 Task: Look for space in Ino, Japan from 5th June, 2023 to 16th June, 2023 for 2 adults in price range Rs.14000 to Rs.18000. Place can be entire place with 1  bedroom having 1 bed and 1 bathroom. Property type can be house, flat, guest house, hotel. Booking option can be shelf check-in. Required host language is English.
Action: Mouse moved to (430, 102)
Screenshot: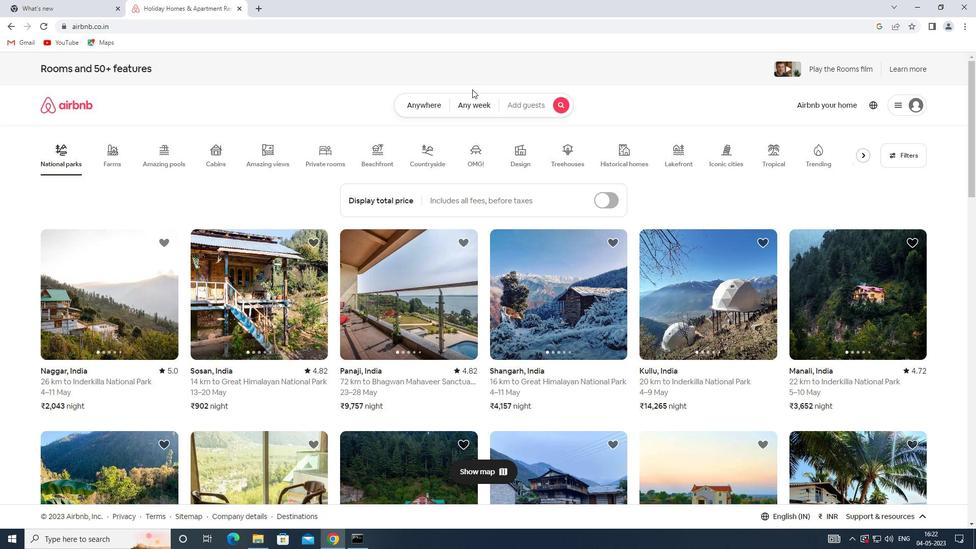 
Action: Mouse pressed left at (430, 102)
Screenshot: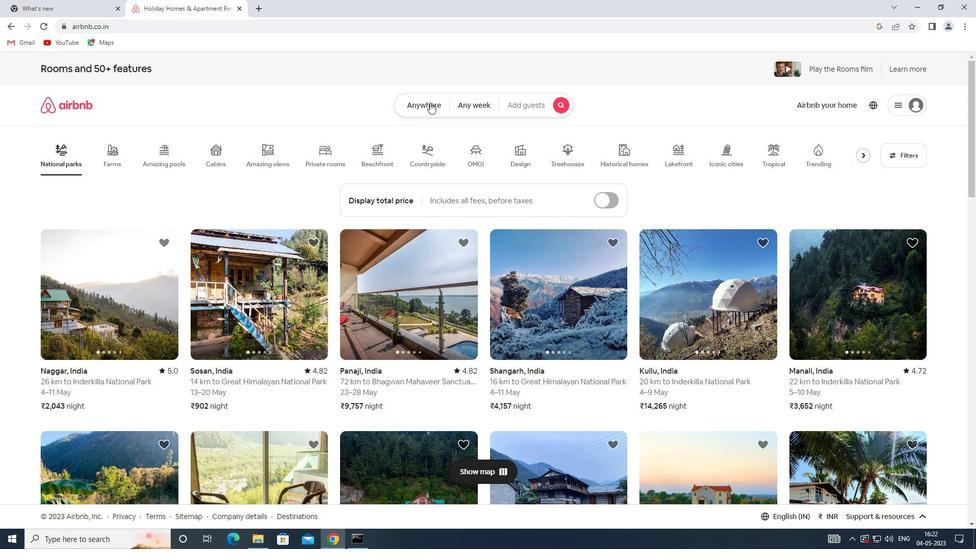 
Action: Mouse moved to (354, 143)
Screenshot: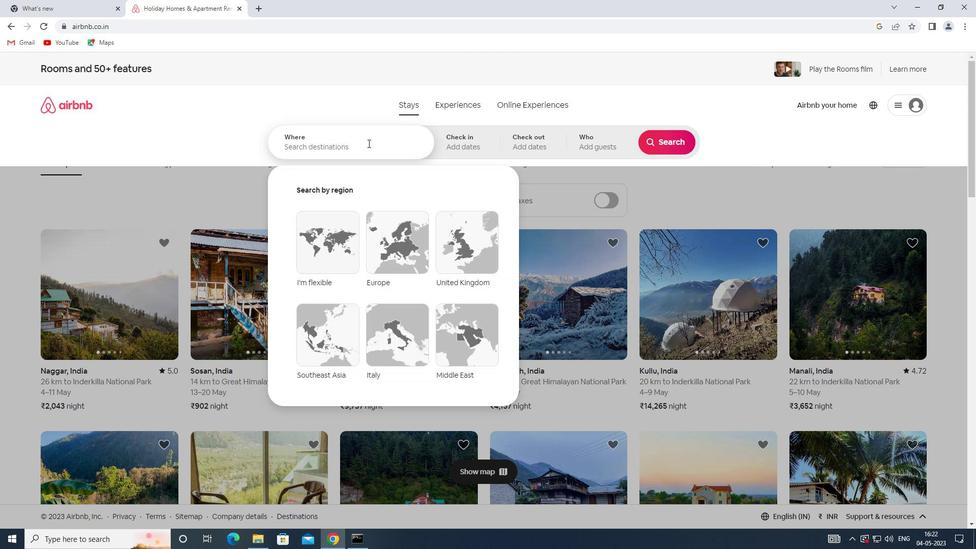 
Action: Mouse pressed left at (354, 143)
Screenshot: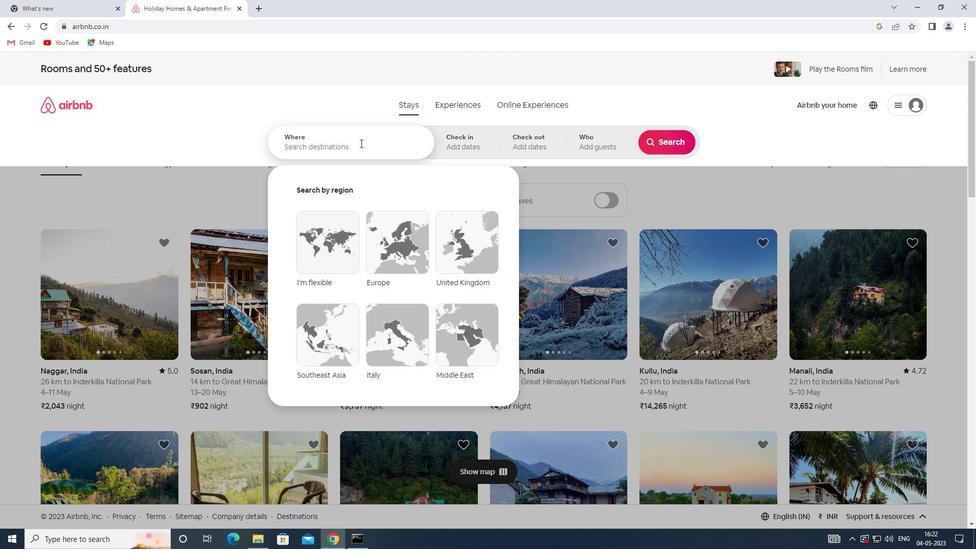 
Action: Key pressed <Key.shift>INO,<Key.shift>JAPAN
Screenshot: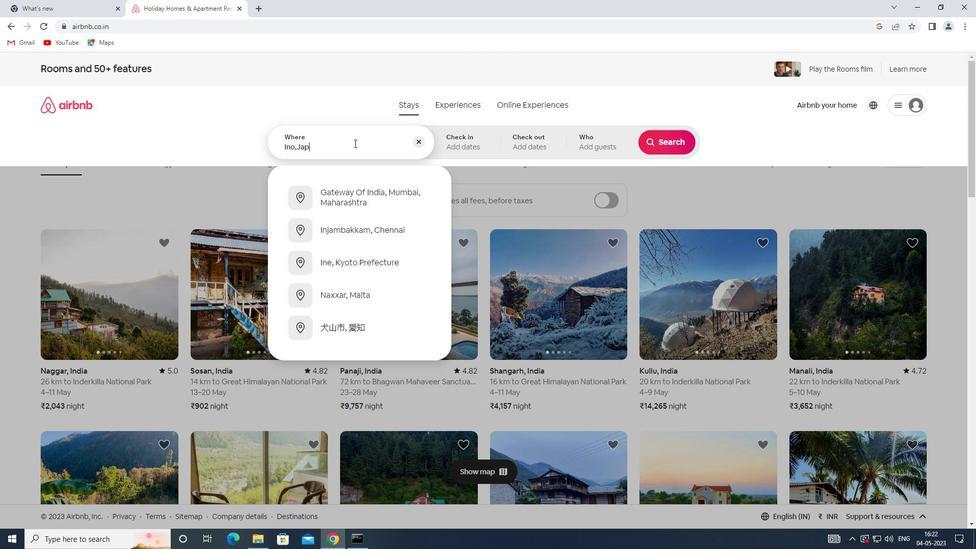 
Action: Mouse moved to (460, 140)
Screenshot: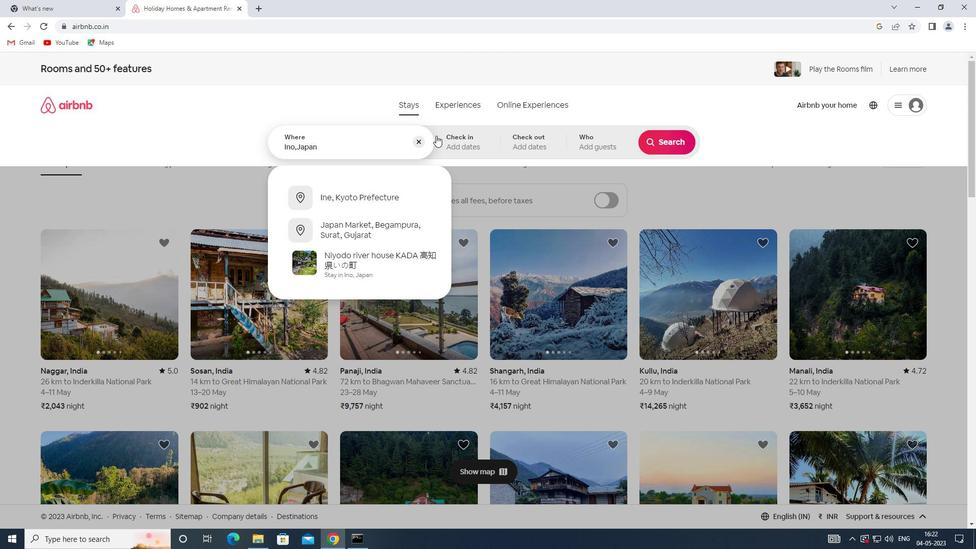
Action: Mouse pressed left at (460, 140)
Screenshot: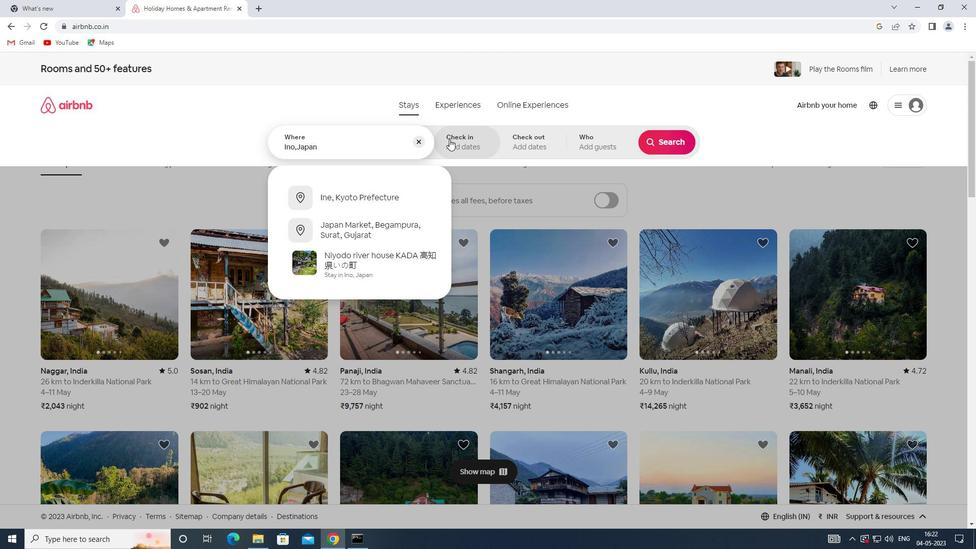 
Action: Mouse moved to (527, 295)
Screenshot: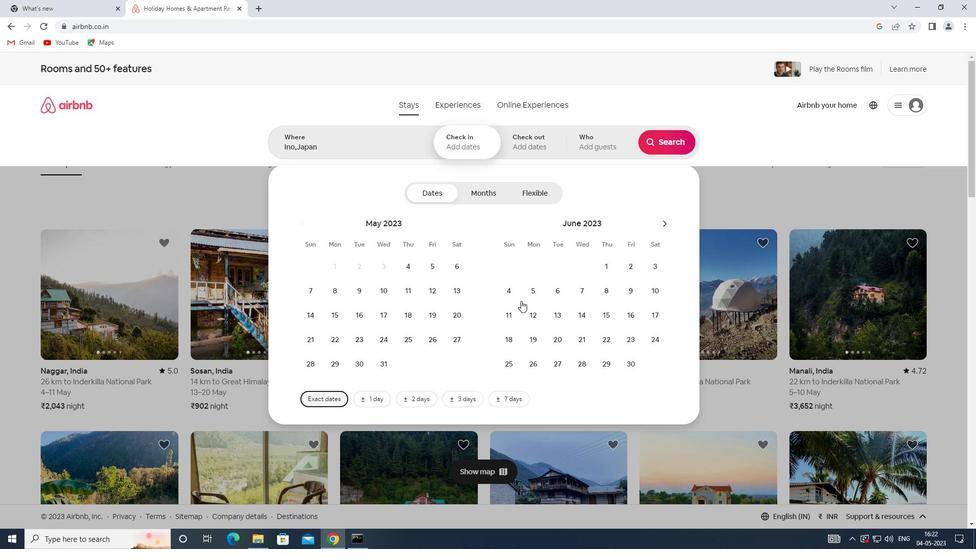 
Action: Mouse pressed left at (527, 295)
Screenshot: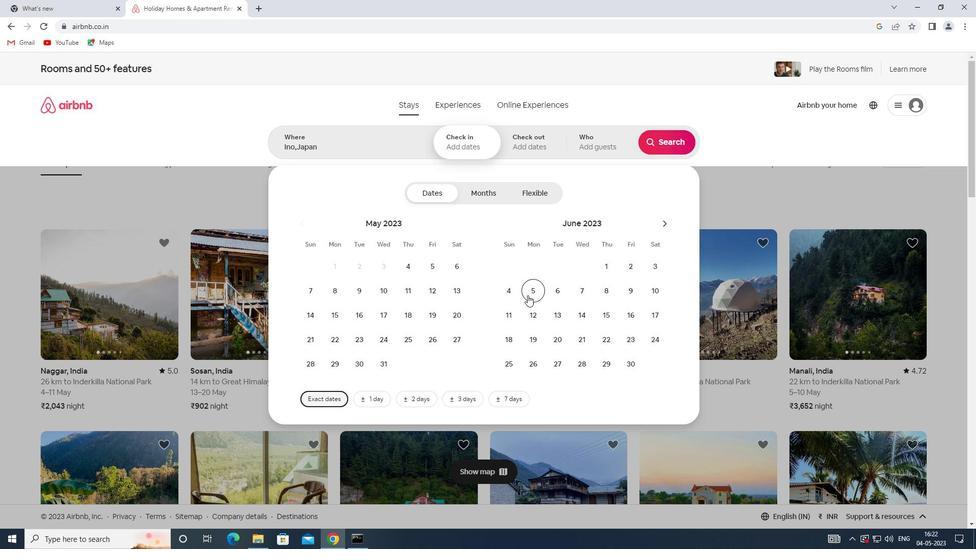 
Action: Mouse moved to (641, 319)
Screenshot: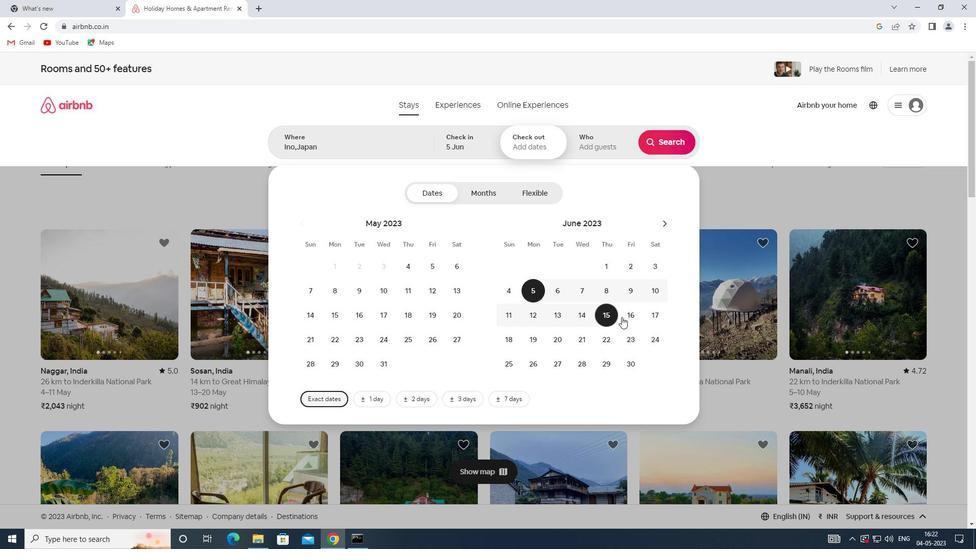 
Action: Mouse pressed left at (641, 319)
Screenshot: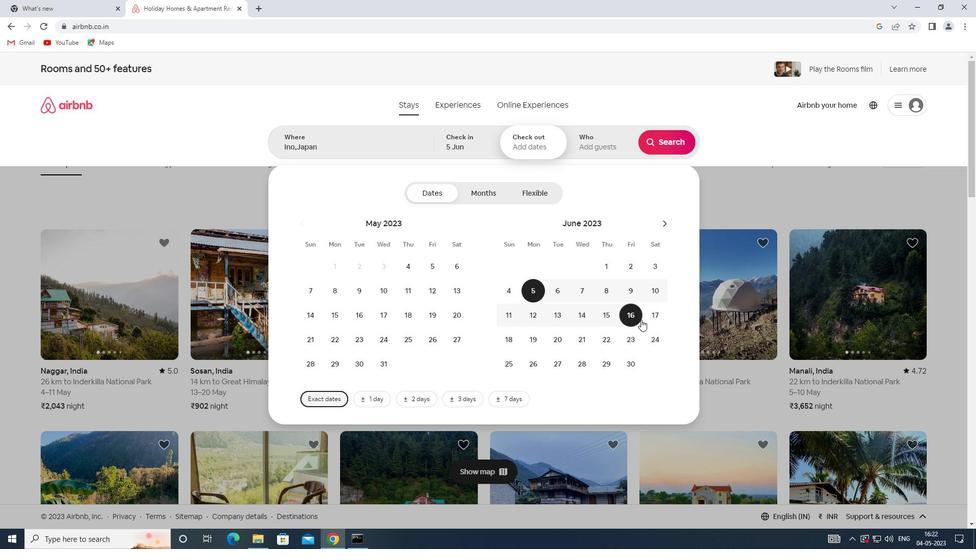 
Action: Mouse moved to (604, 147)
Screenshot: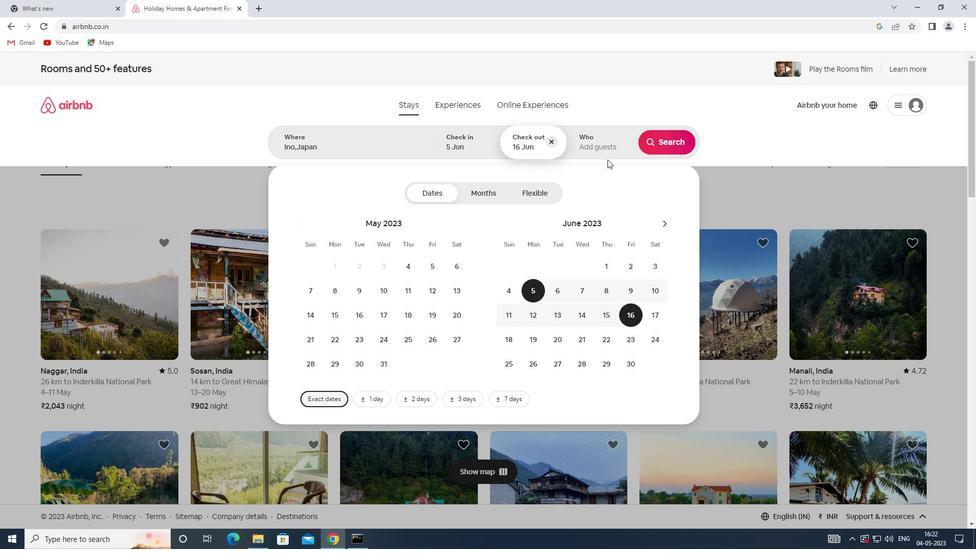 
Action: Mouse pressed left at (604, 147)
Screenshot: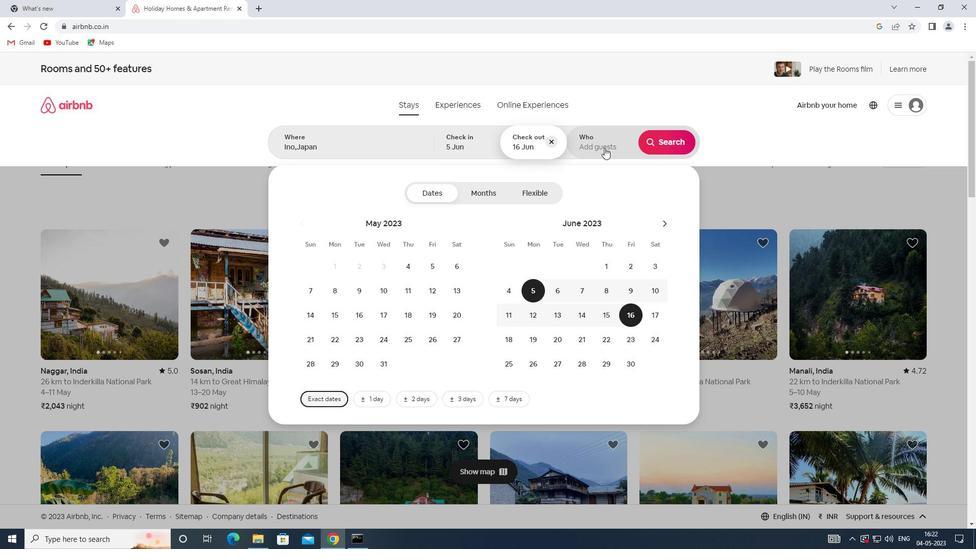 
Action: Mouse moved to (667, 194)
Screenshot: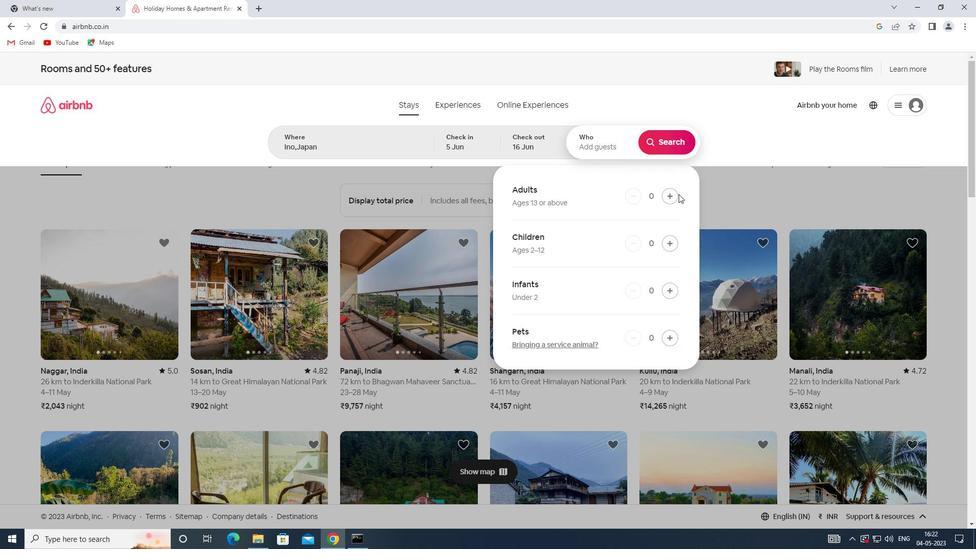 
Action: Mouse pressed left at (667, 194)
Screenshot: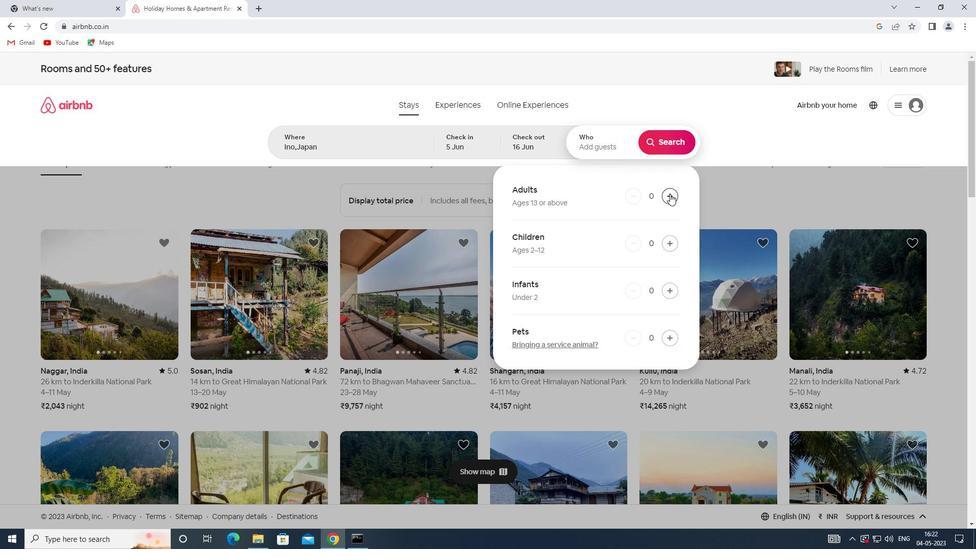 
Action: Mouse pressed left at (667, 194)
Screenshot: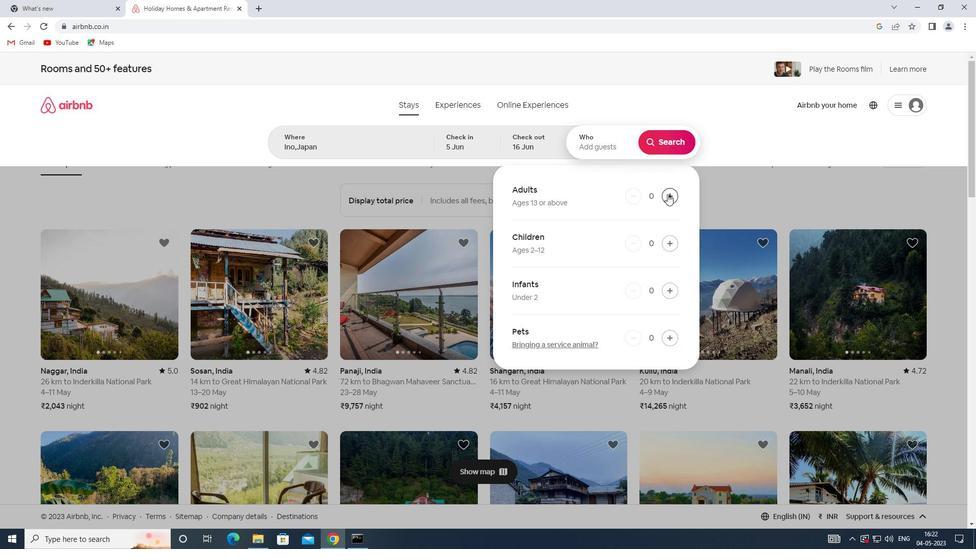 
Action: Mouse moved to (669, 143)
Screenshot: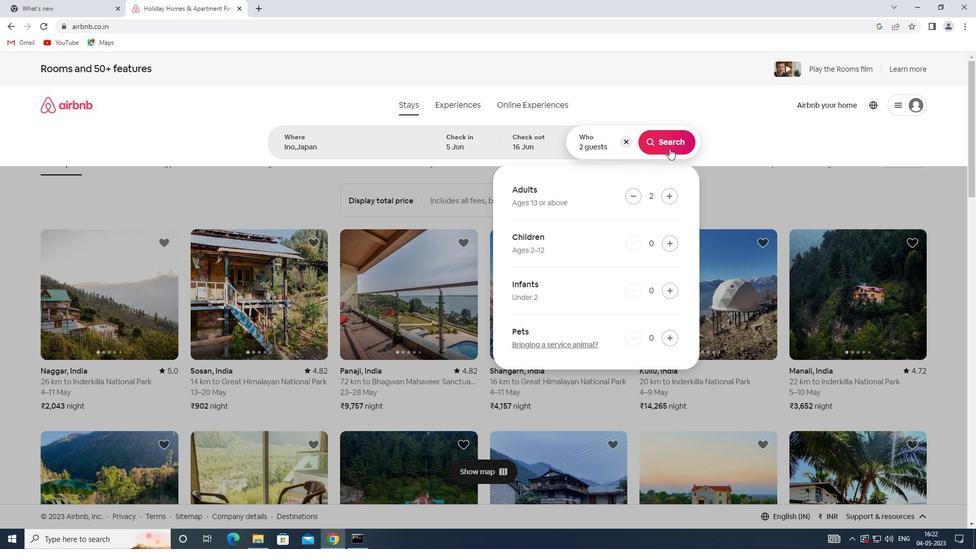 
Action: Mouse pressed left at (669, 143)
Screenshot: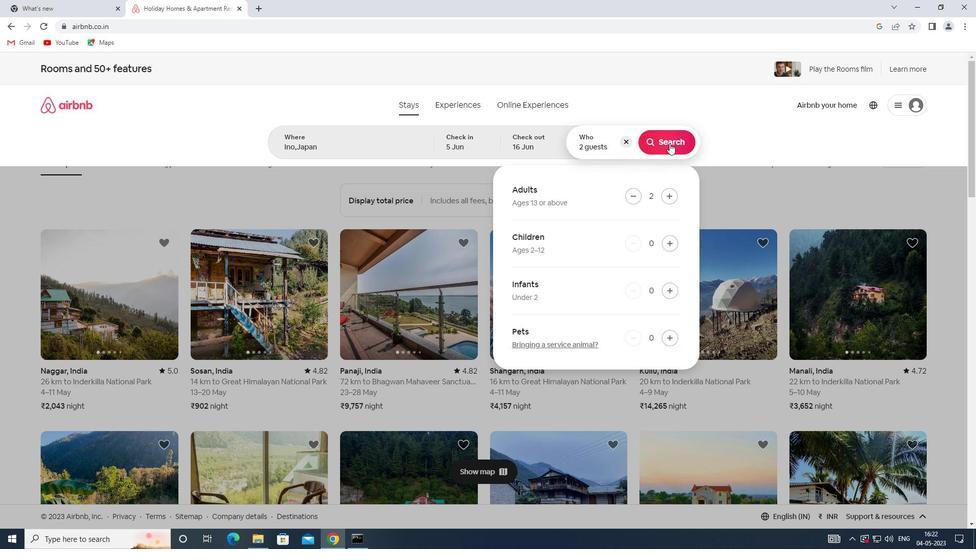 
Action: Mouse moved to (930, 110)
Screenshot: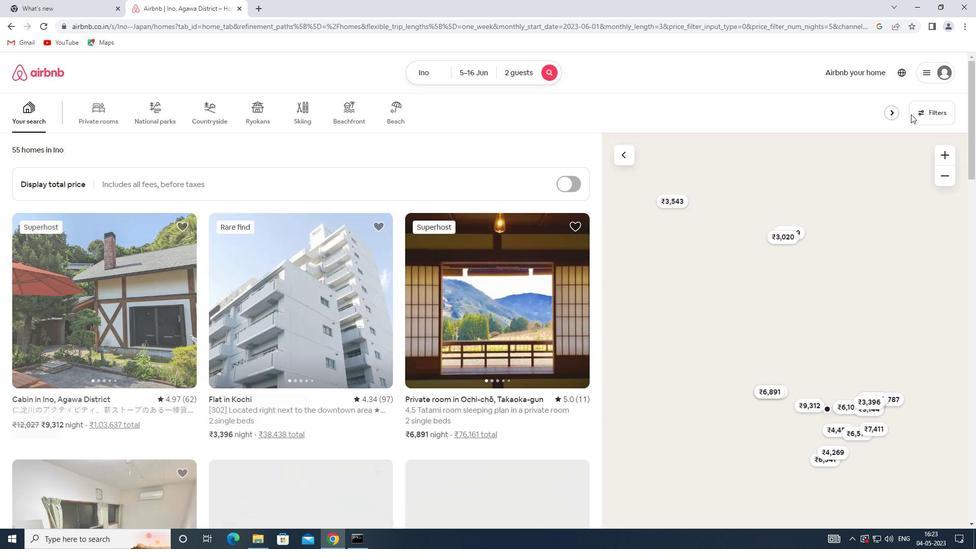 
Action: Mouse pressed left at (930, 110)
Screenshot: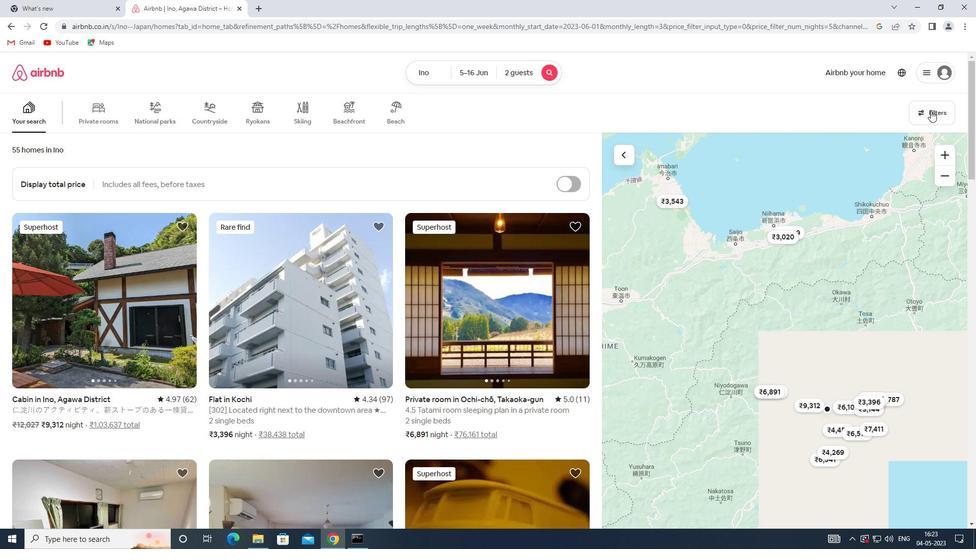 
Action: Mouse moved to (360, 239)
Screenshot: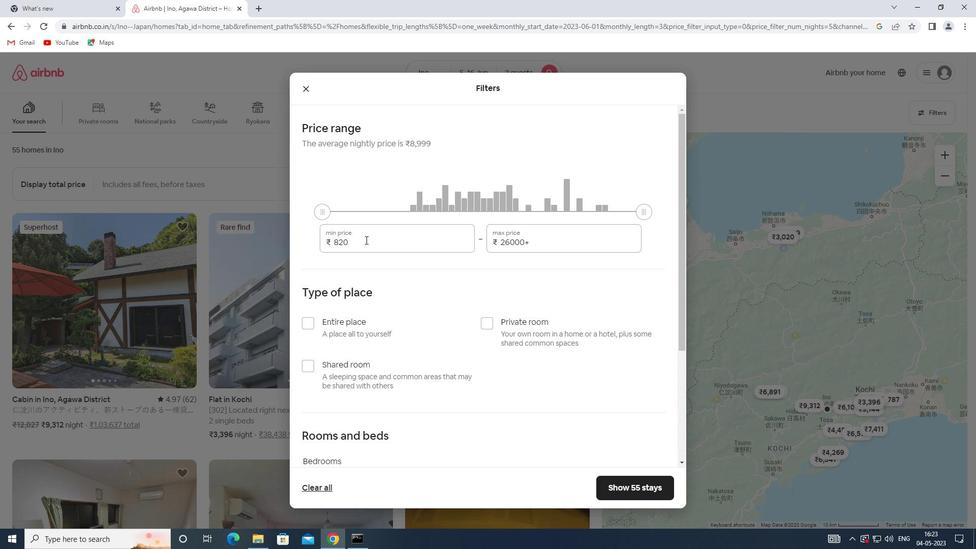 
Action: Mouse pressed left at (360, 239)
Screenshot: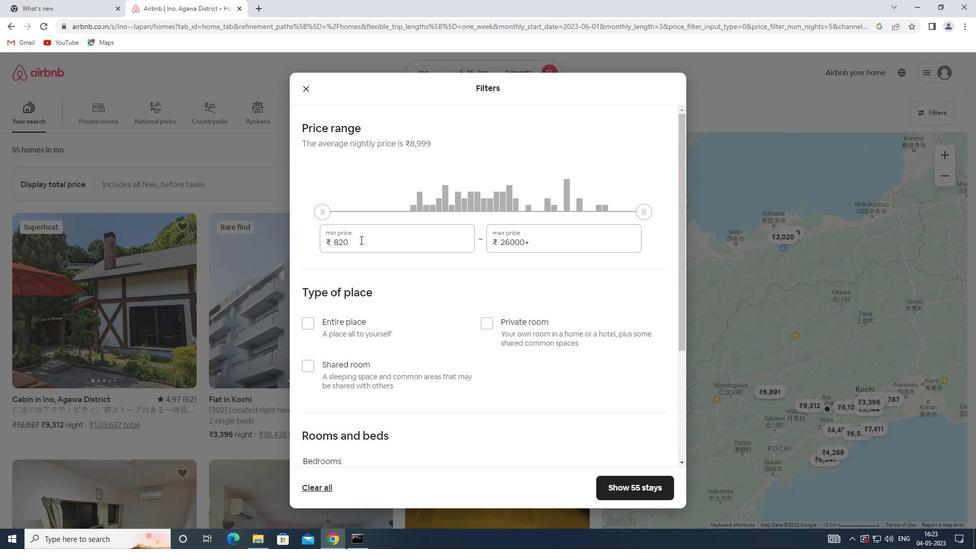 
Action: Mouse moved to (300, 248)
Screenshot: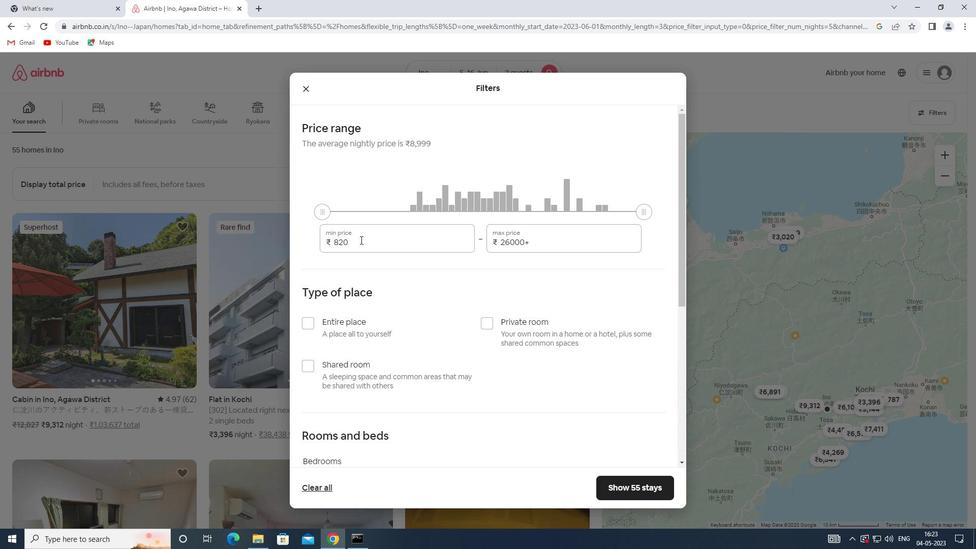 
Action: Key pressed 14000
Screenshot: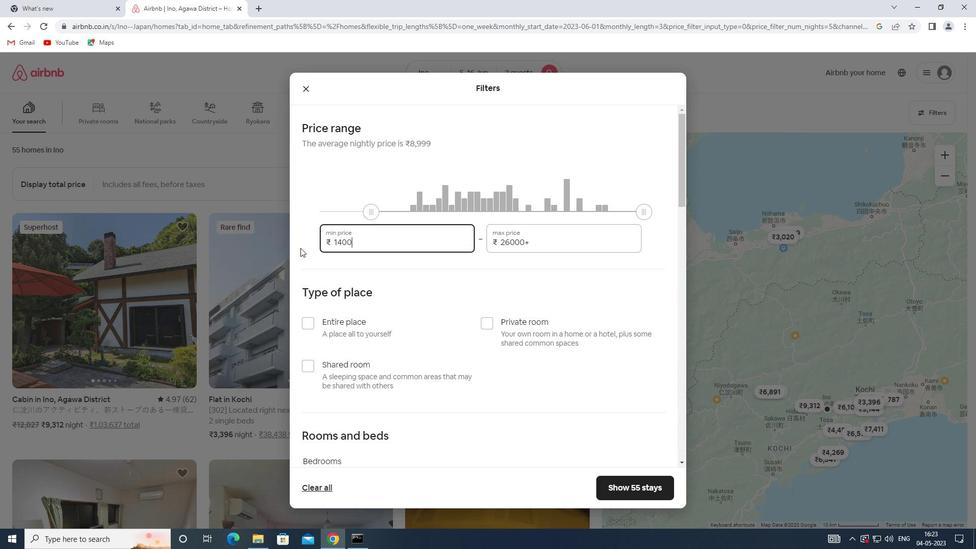 
Action: Mouse moved to (553, 244)
Screenshot: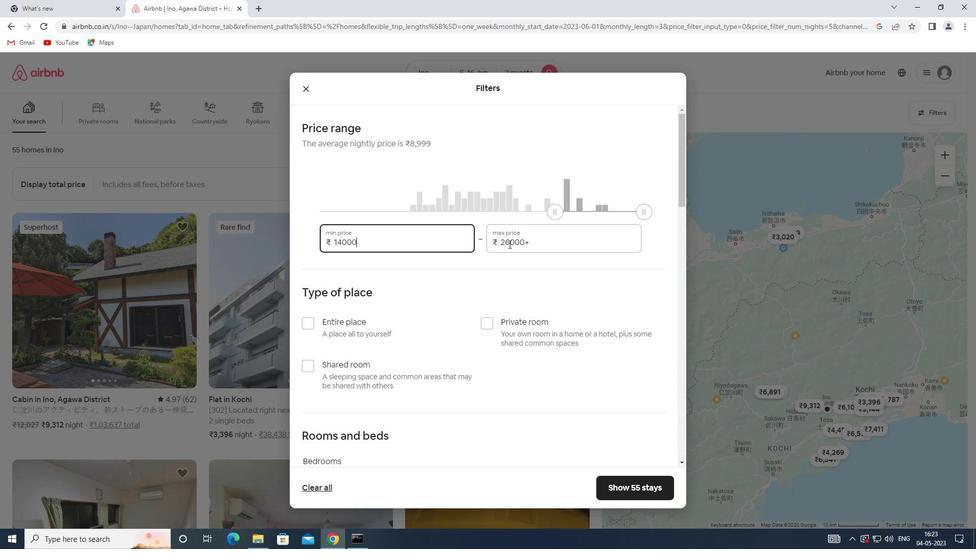
Action: Mouse pressed left at (553, 244)
Screenshot: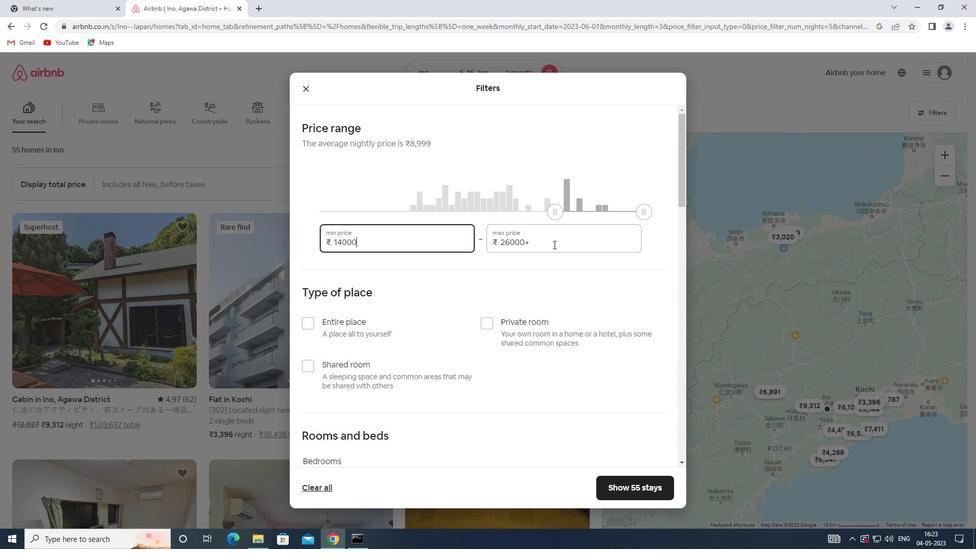 
Action: Mouse moved to (457, 245)
Screenshot: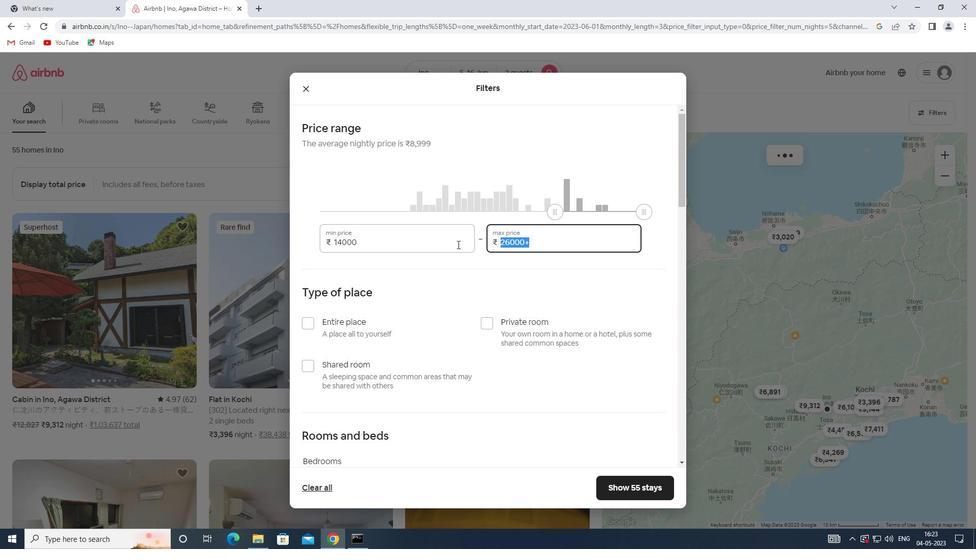 
Action: Key pressed 18000
Screenshot: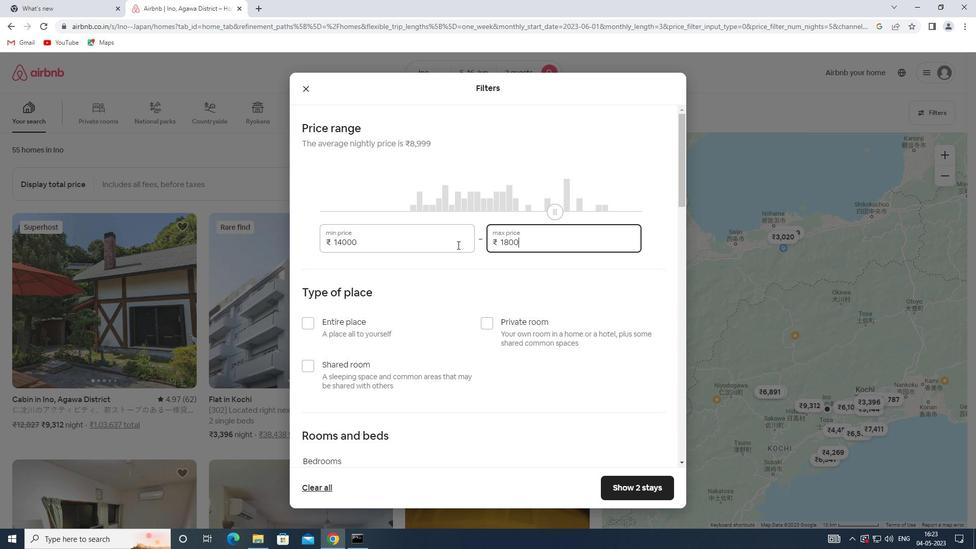 
Action: Mouse scrolled (457, 244) with delta (0, 0)
Screenshot: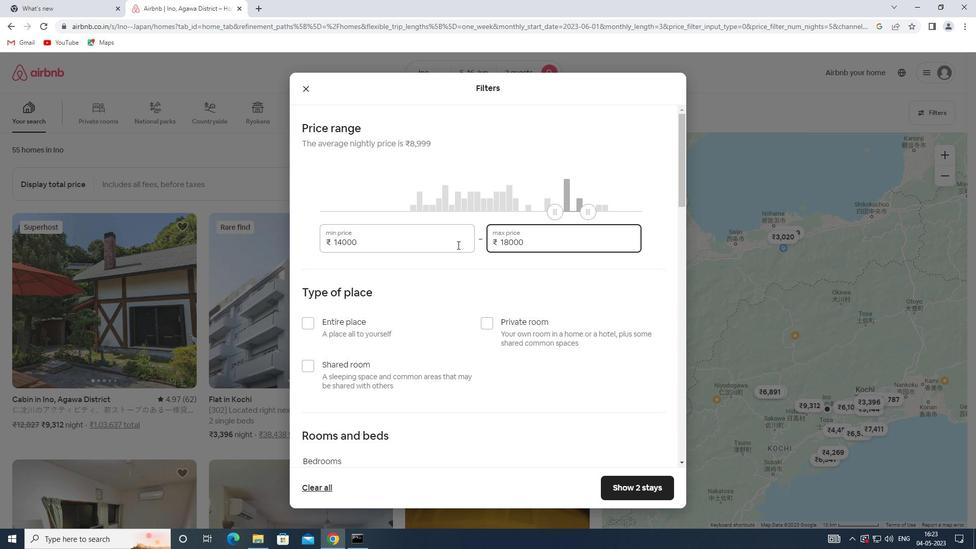 
Action: Mouse scrolled (457, 244) with delta (0, 0)
Screenshot: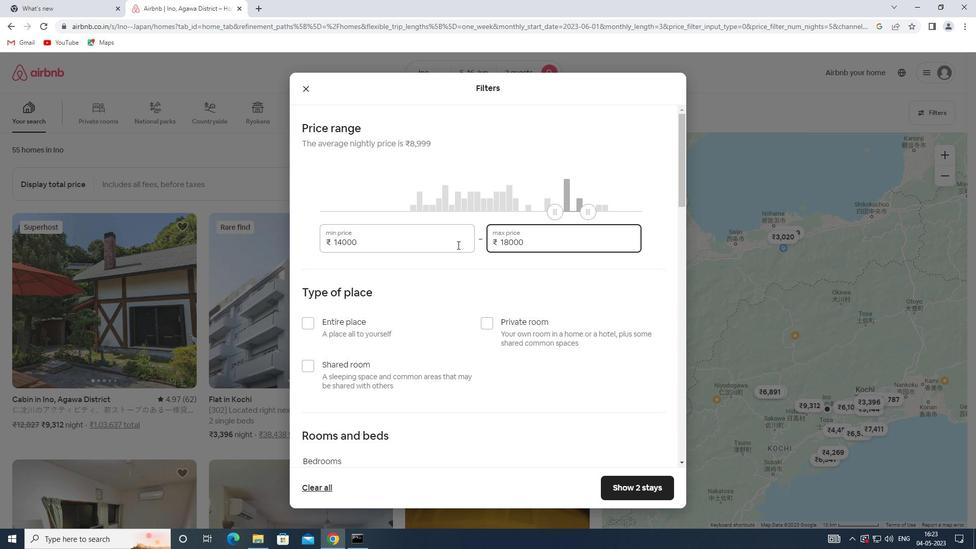 
Action: Mouse moved to (331, 221)
Screenshot: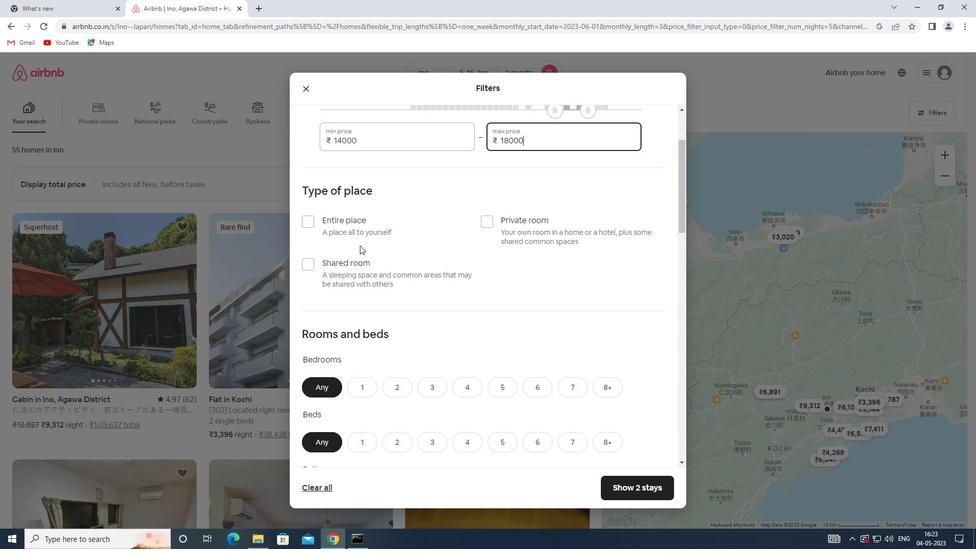 
Action: Mouse pressed left at (331, 221)
Screenshot: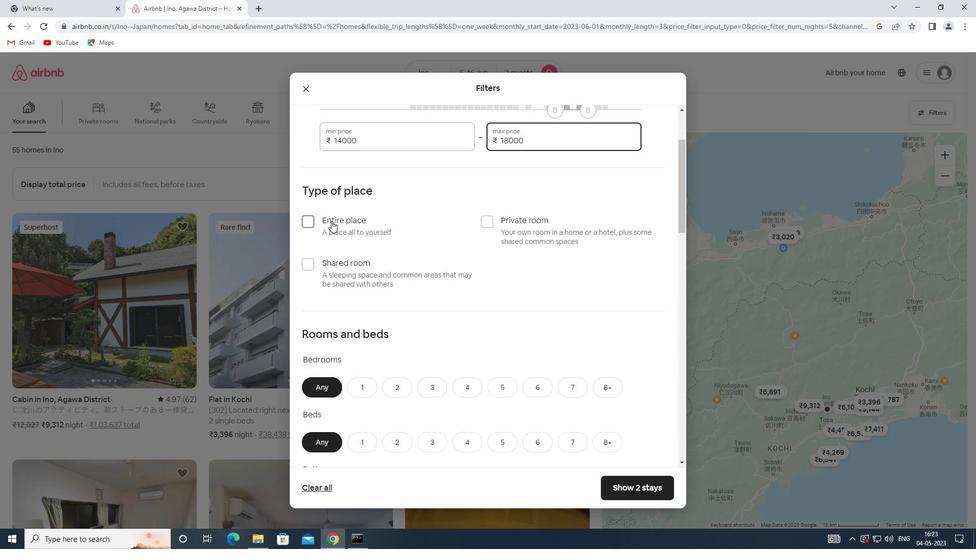 
Action: Mouse moved to (331, 220)
Screenshot: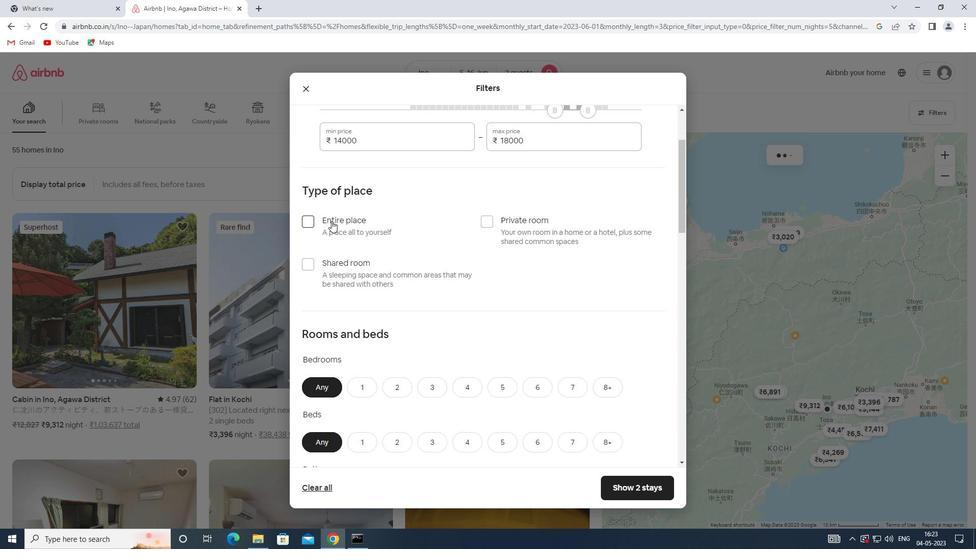 
Action: Mouse scrolled (331, 220) with delta (0, 0)
Screenshot: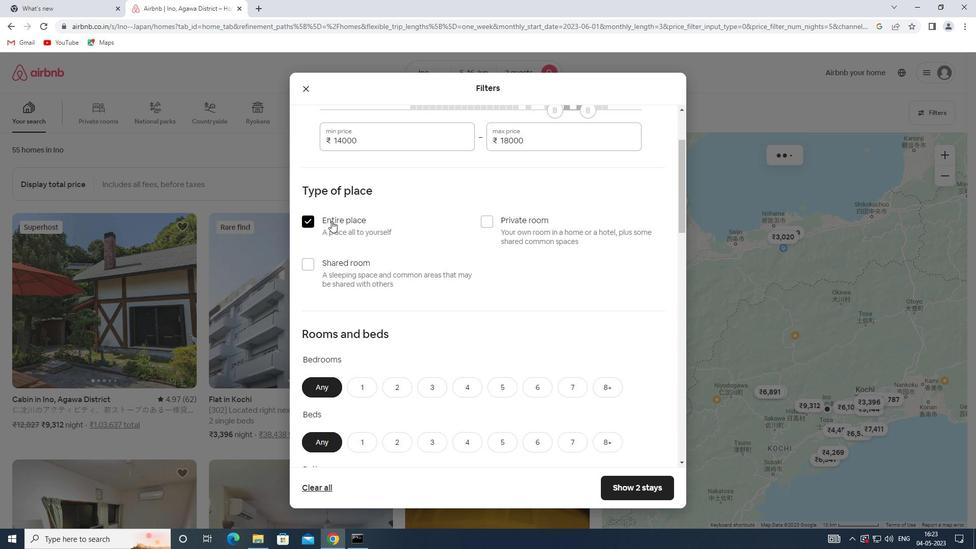 
Action: Mouse moved to (331, 220)
Screenshot: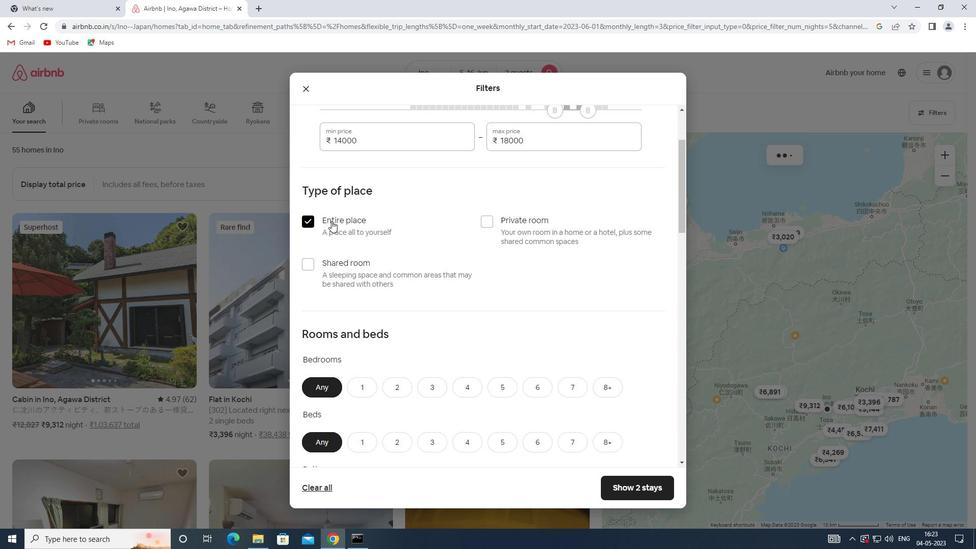 
Action: Mouse scrolled (331, 220) with delta (0, 0)
Screenshot: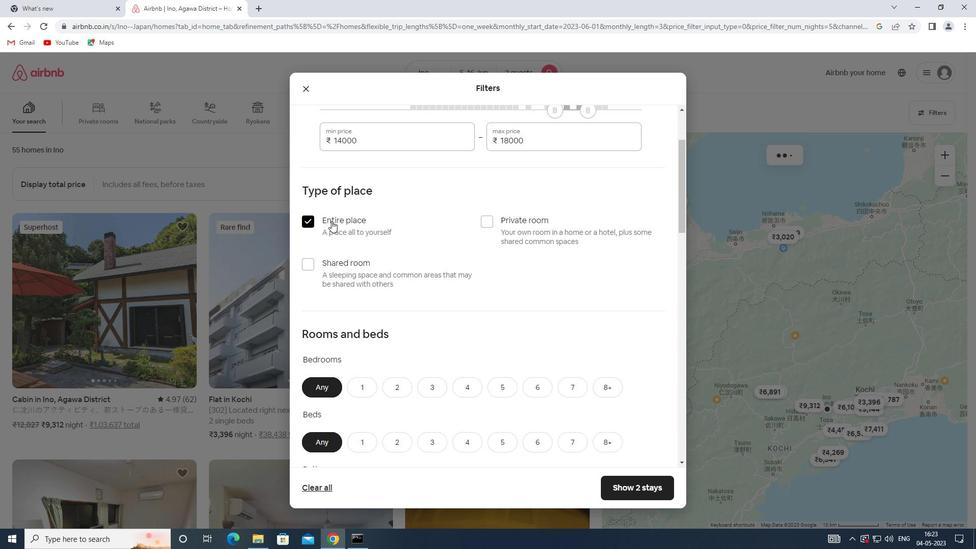 
Action: Mouse moved to (333, 223)
Screenshot: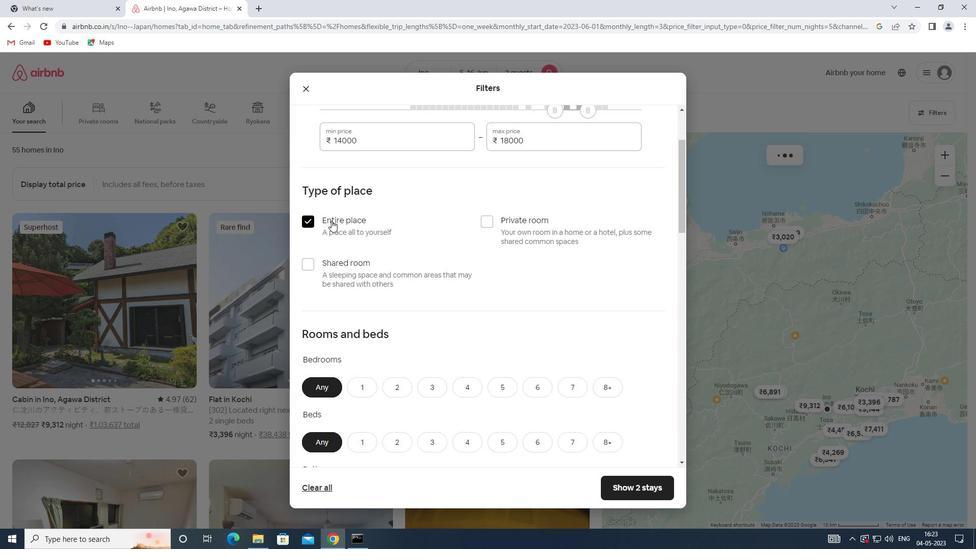 
Action: Mouse scrolled (333, 222) with delta (0, 0)
Screenshot: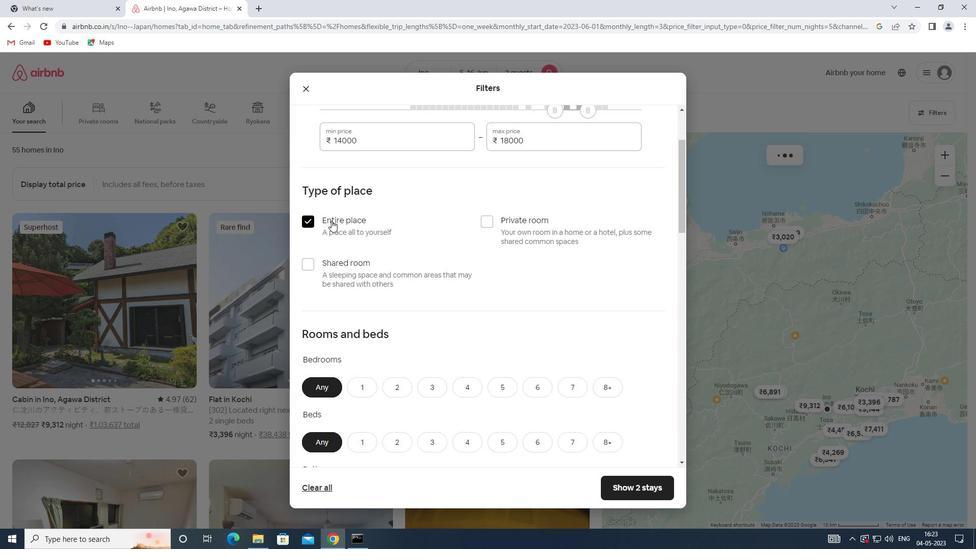 
Action: Mouse moved to (355, 234)
Screenshot: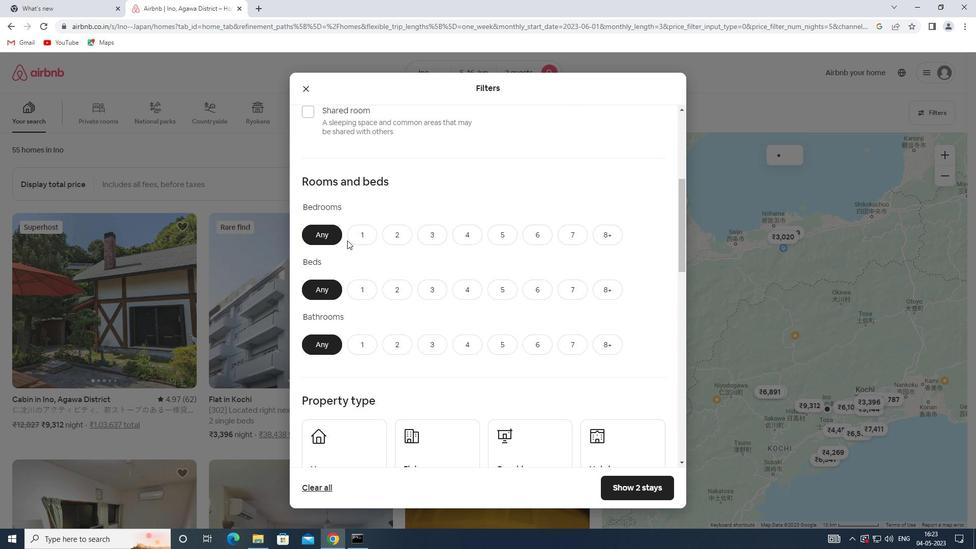 
Action: Mouse pressed left at (355, 234)
Screenshot: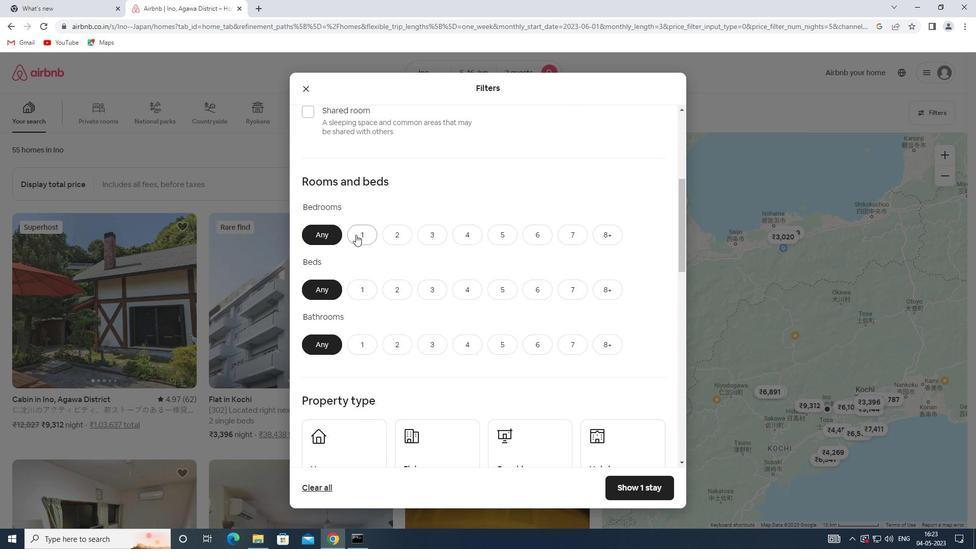 
Action: Mouse moved to (357, 293)
Screenshot: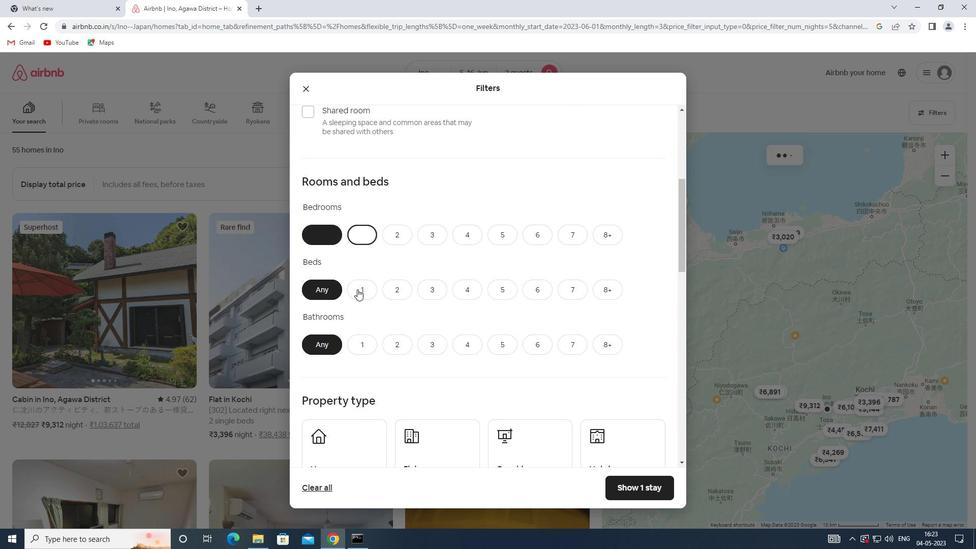 
Action: Mouse pressed left at (357, 293)
Screenshot: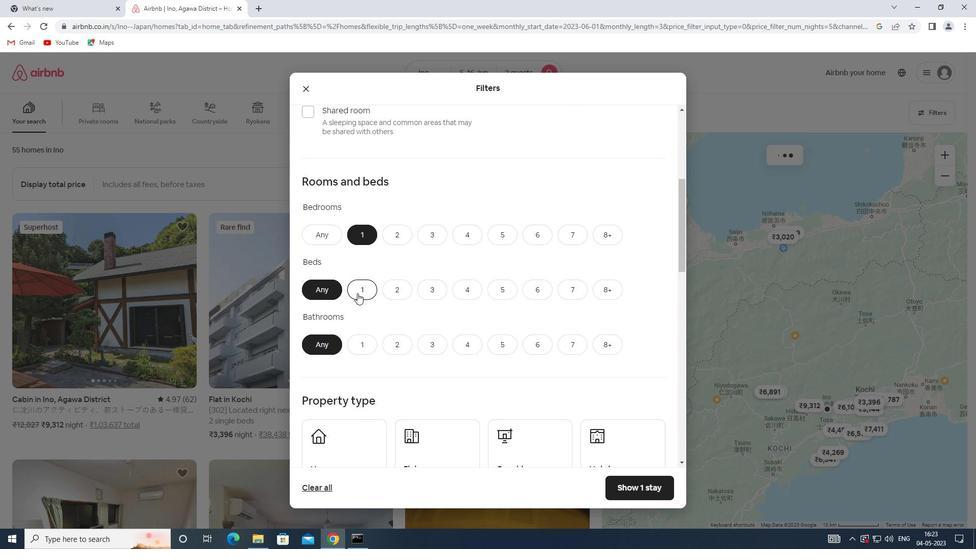 
Action: Mouse scrolled (357, 292) with delta (0, 0)
Screenshot: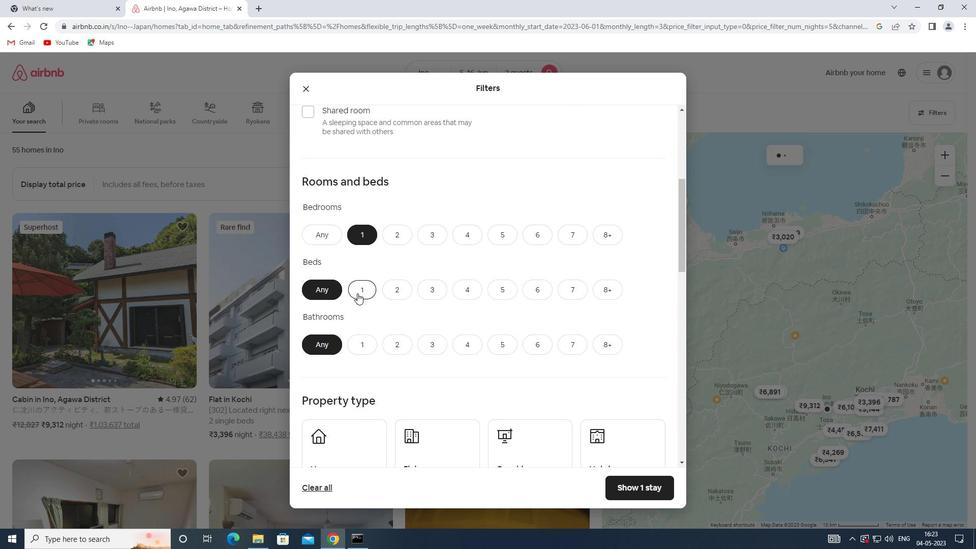 
Action: Mouse scrolled (357, 292) with delta (0, 0)
Screenshot: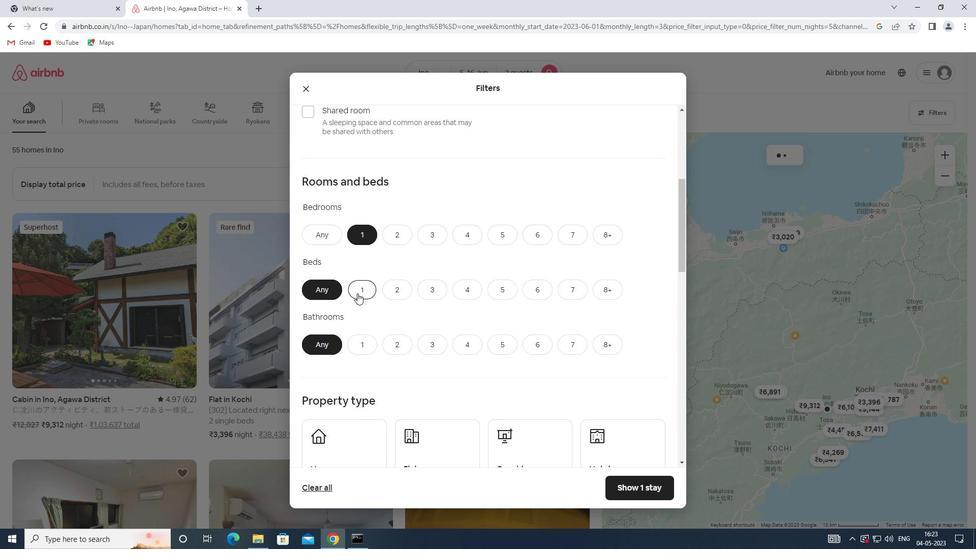 
Action: Mouse moved to (364, 236)
Screenshot: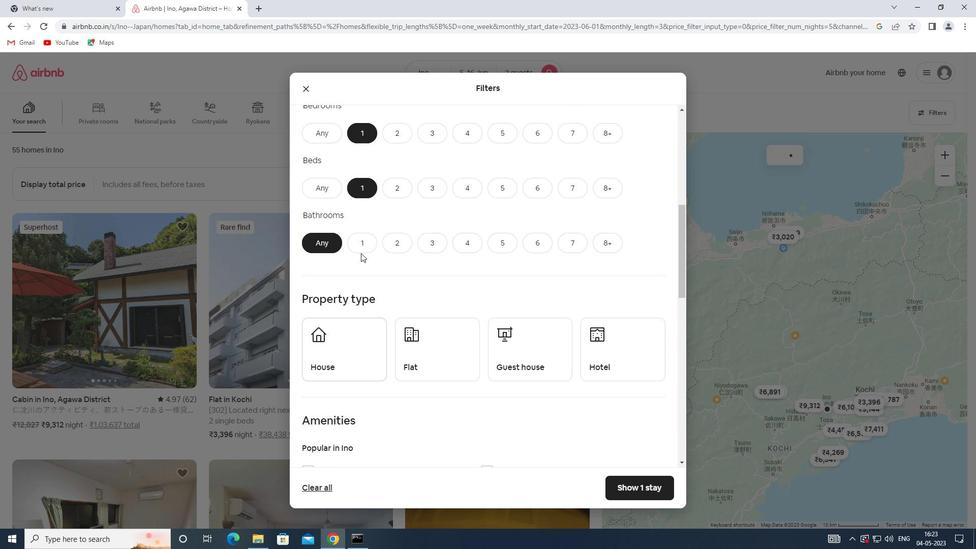 
Action: Mouse pressed left at (364, 236)
Screenshot: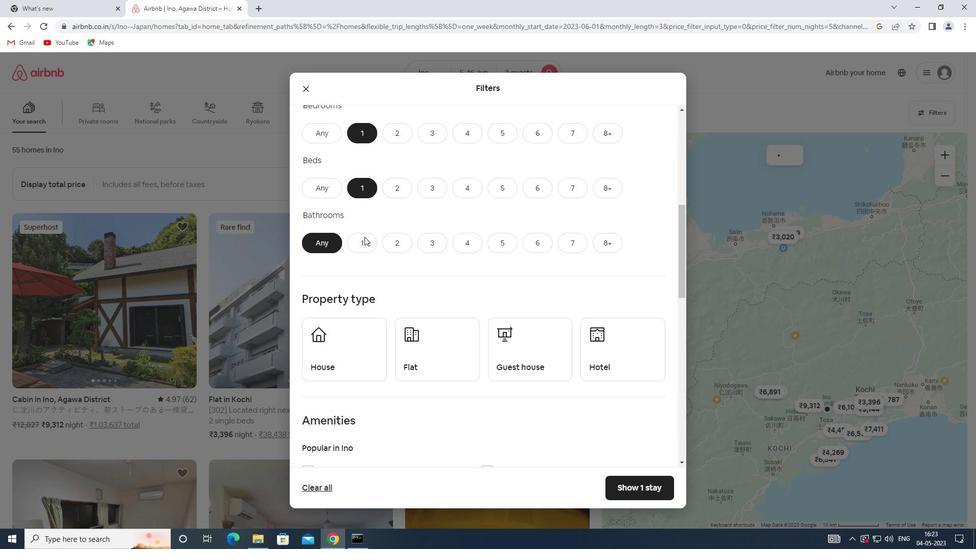 
Action: Mouse moved to (340, 354)
Screenshot: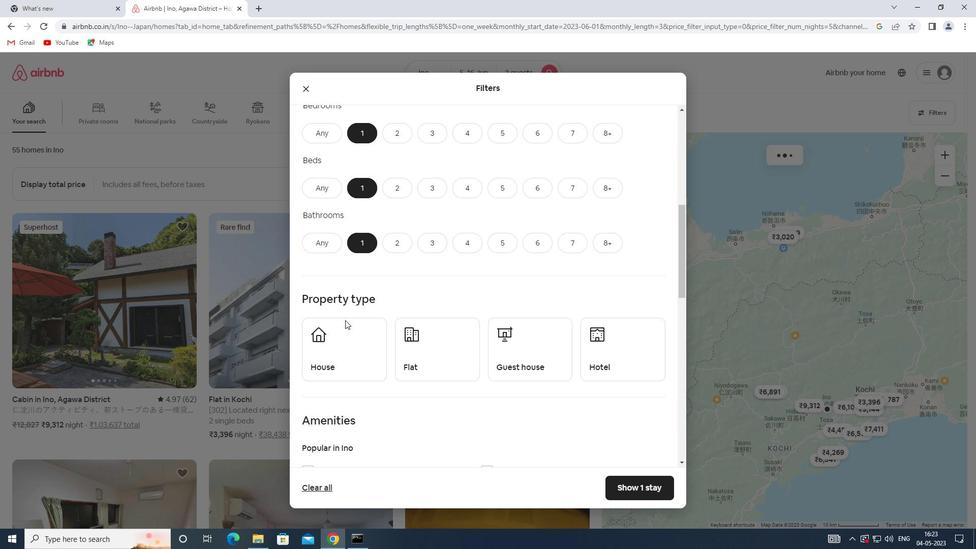 
Action: Mouse pressed left at (340, 354)
Screenshot: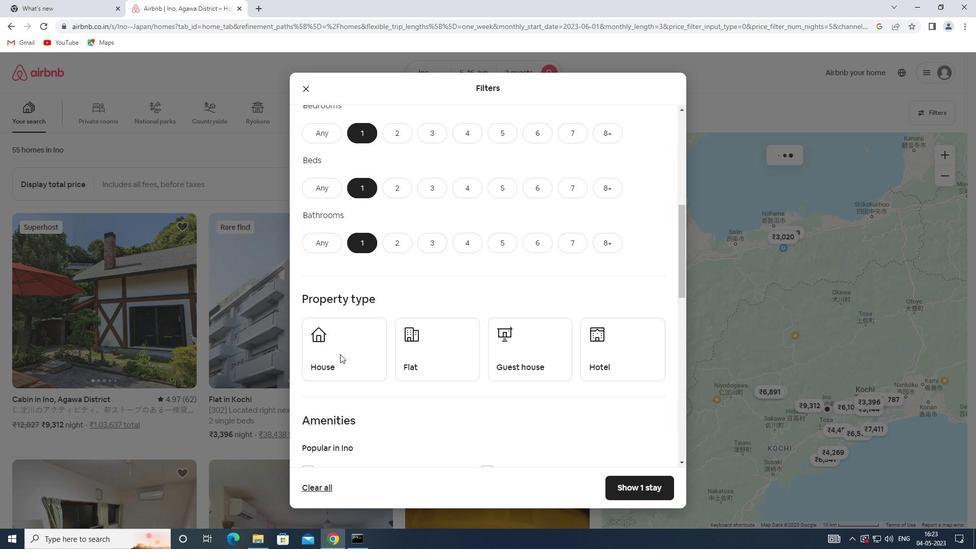 
Action: Mouse moved to (416, 353)
Screenshot: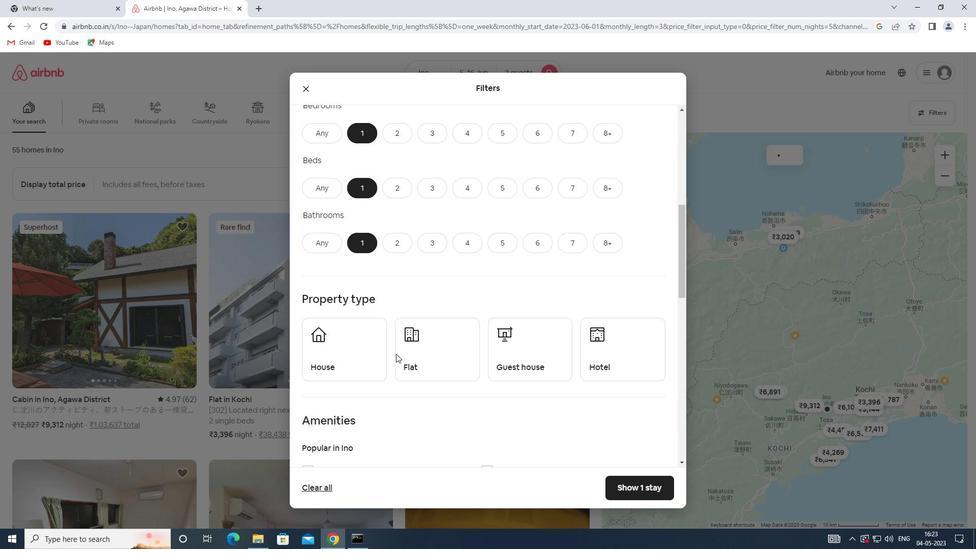 
Action: Mouse pressed left at (416, 353)
Screenshot: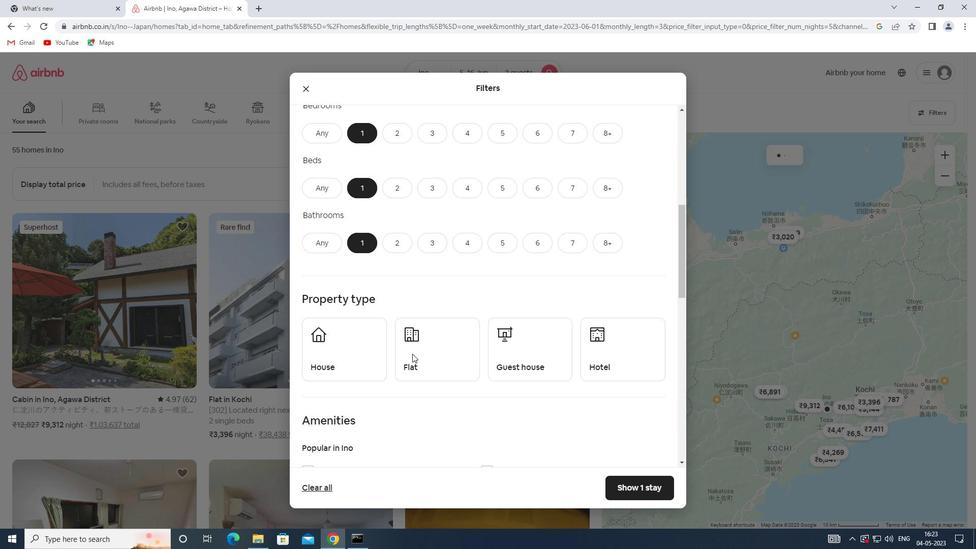 
Action: Mouse moved to (512, 346)
Screenshot: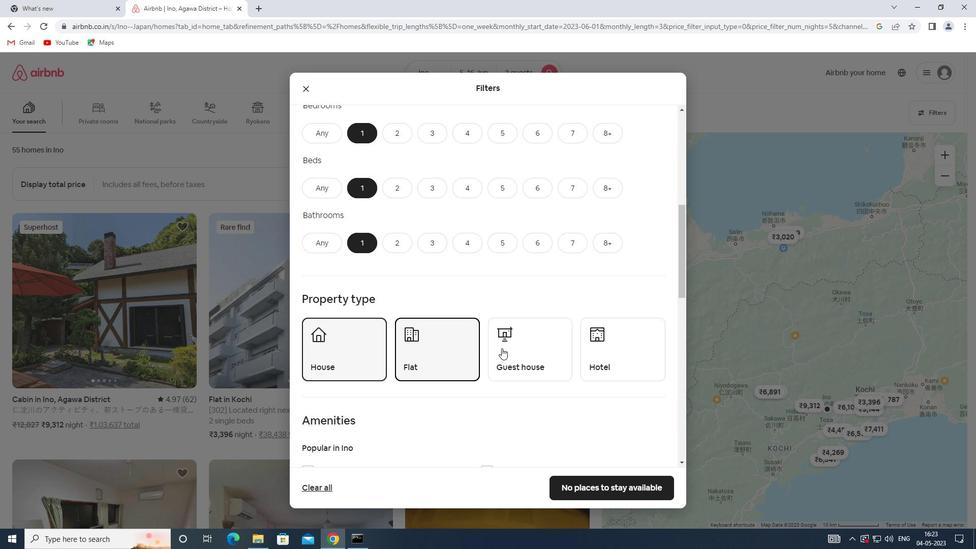 
Action: Mouse pressed left at (512, 346)
Screenshot: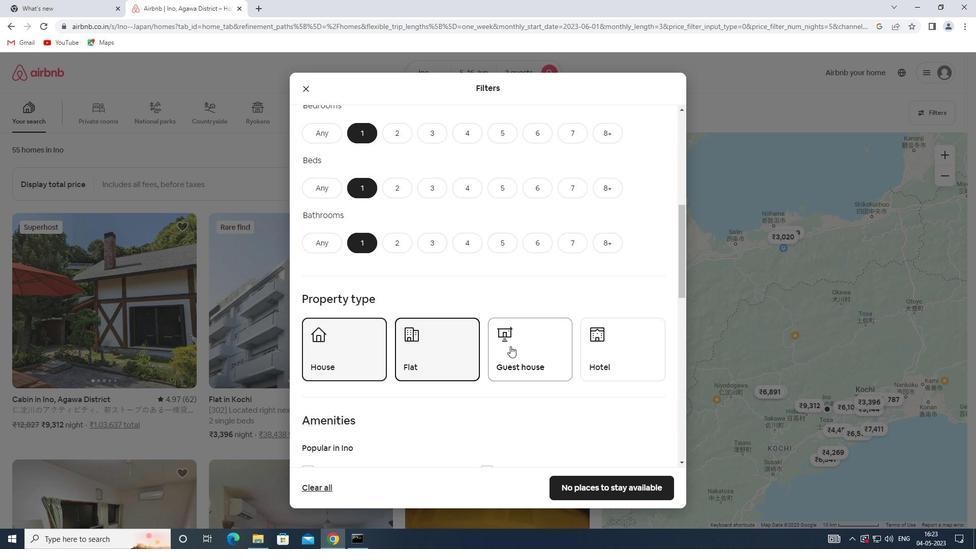 
Action: Mouse moved to (595, 349)
Screenshot: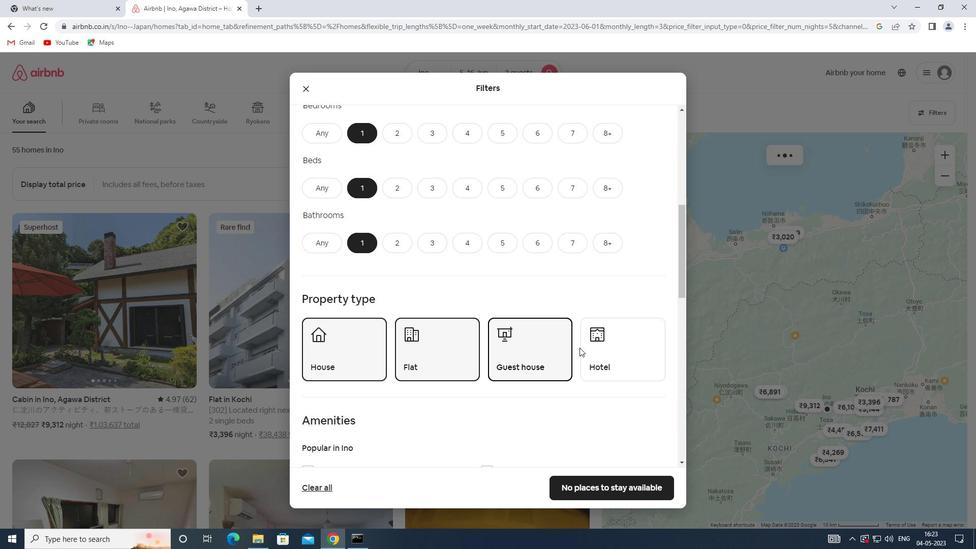 
Action: Mouse pressed left at (595, 349)
Screenshot: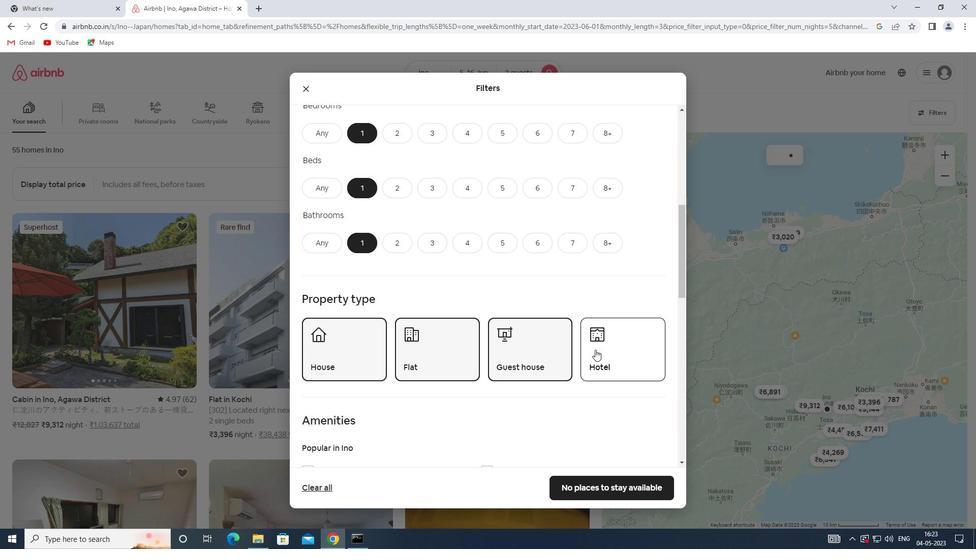 
Action: Mouse moved to (482, 342)
Screenshot: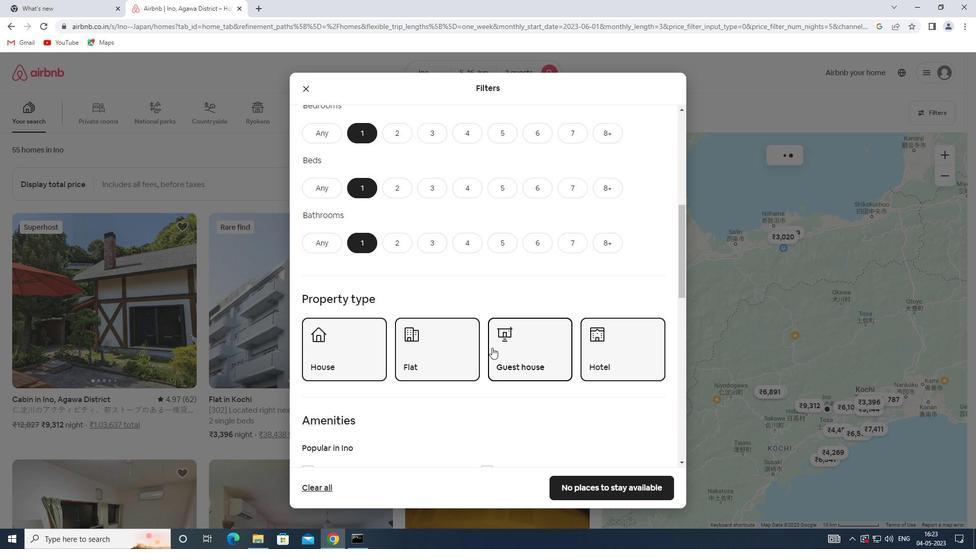 
Action: Mouse scrolled (482, 342) with delta (0, 0)
Screenshot: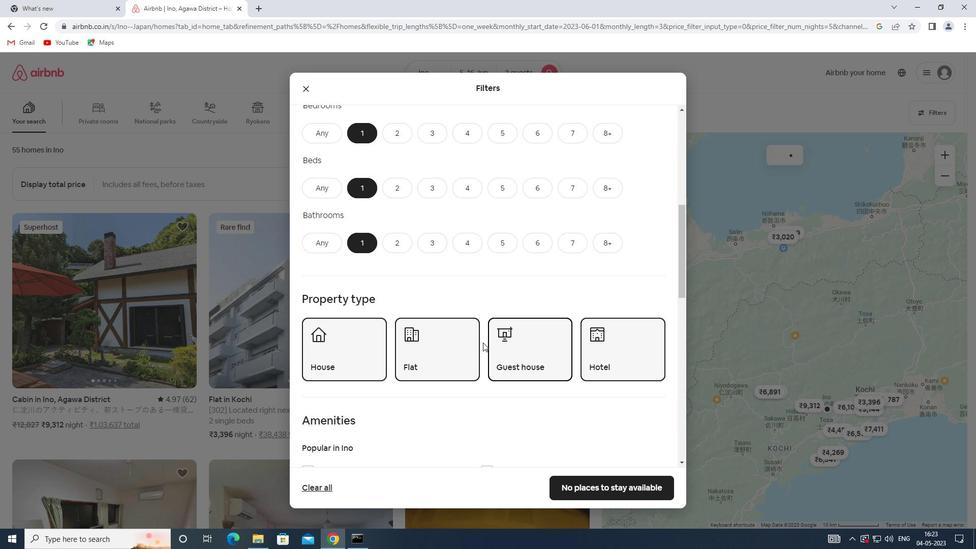 
Action: Mouse scrolled (482, 342) with delta (0, 0)
Screenshot: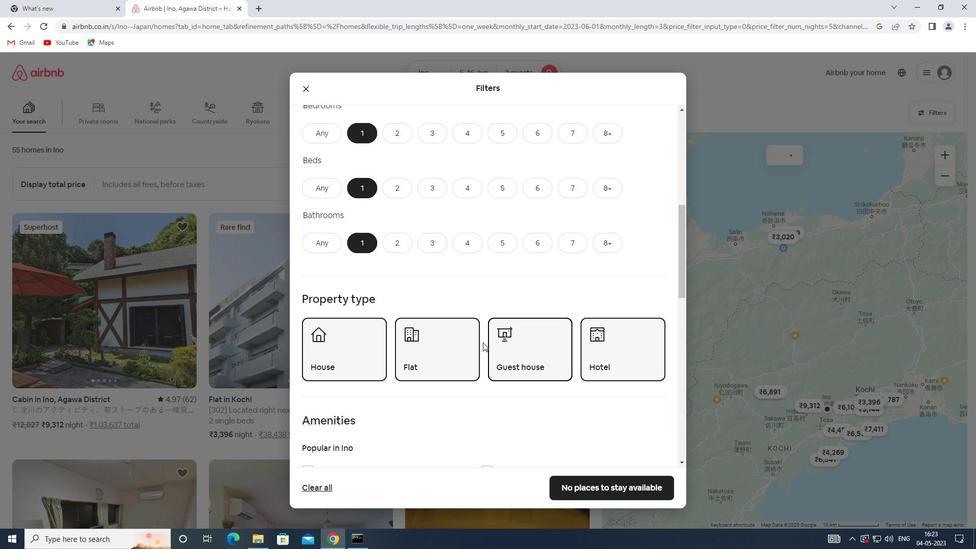 
Action: Mouse scrolled (482, 342) with delta (0, 0)
Screenshot: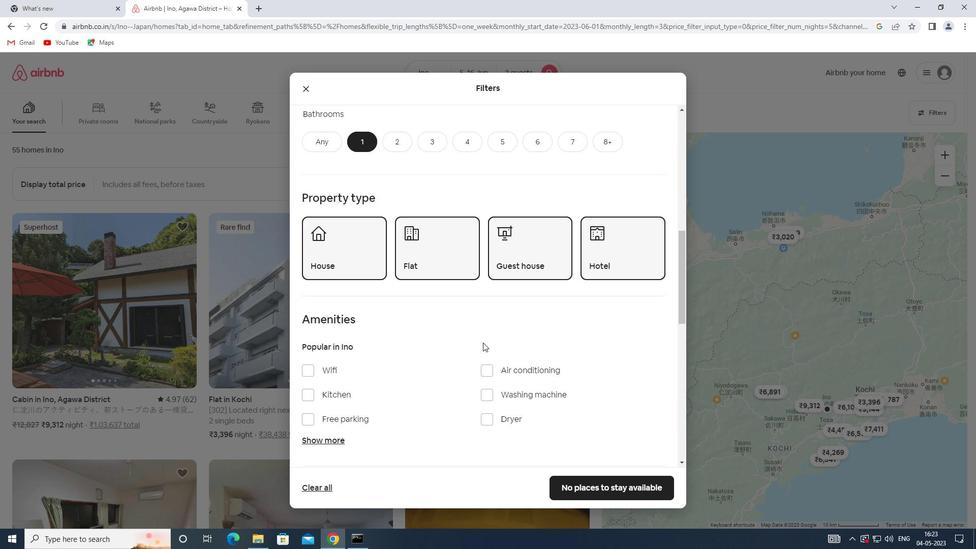 
Action: Mouse scrolled (482, 342) with delta (0, 0)
Screenshot: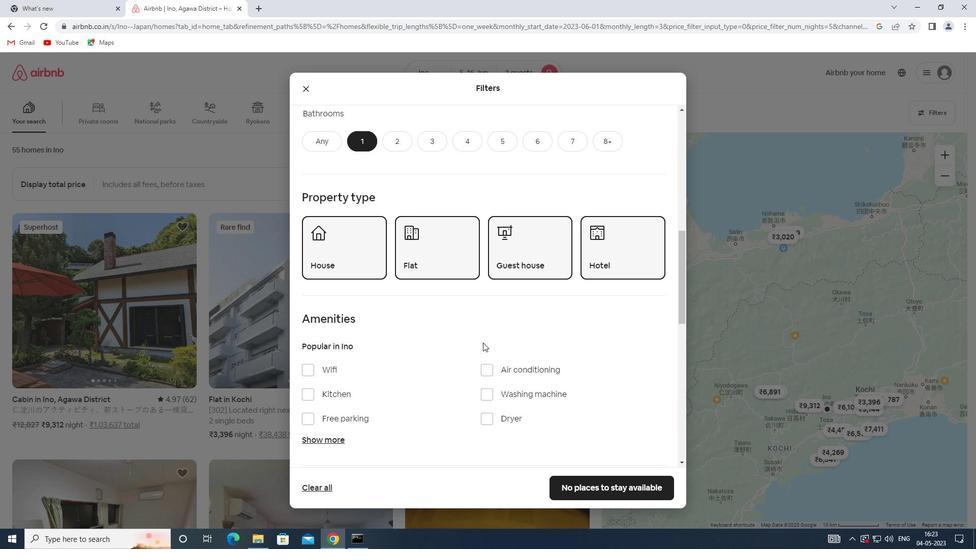 
Action: Mouse scrolled (482, 342) with delta (0, 0)
Screenshot: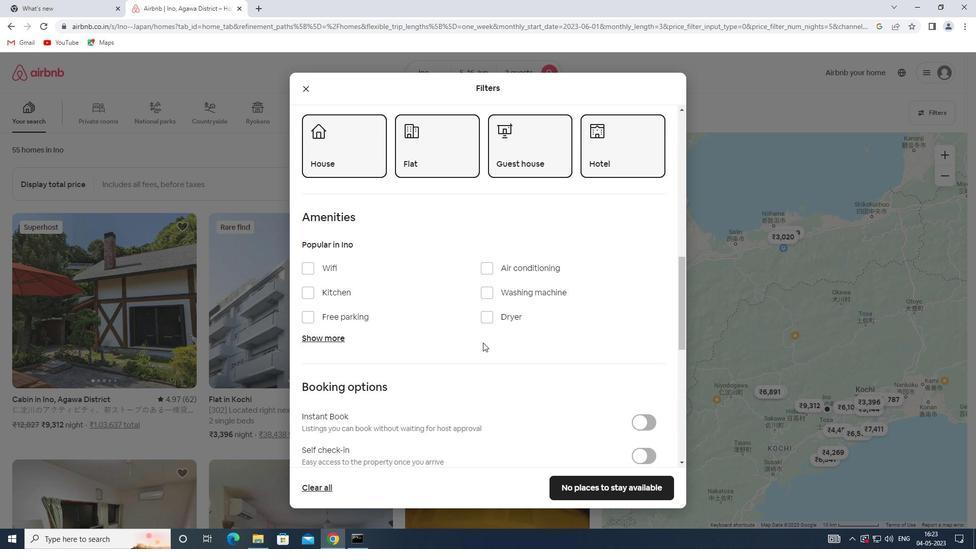 
Action: Mouse scrolled (482, 342) with delta (0, 0)
Screenshot: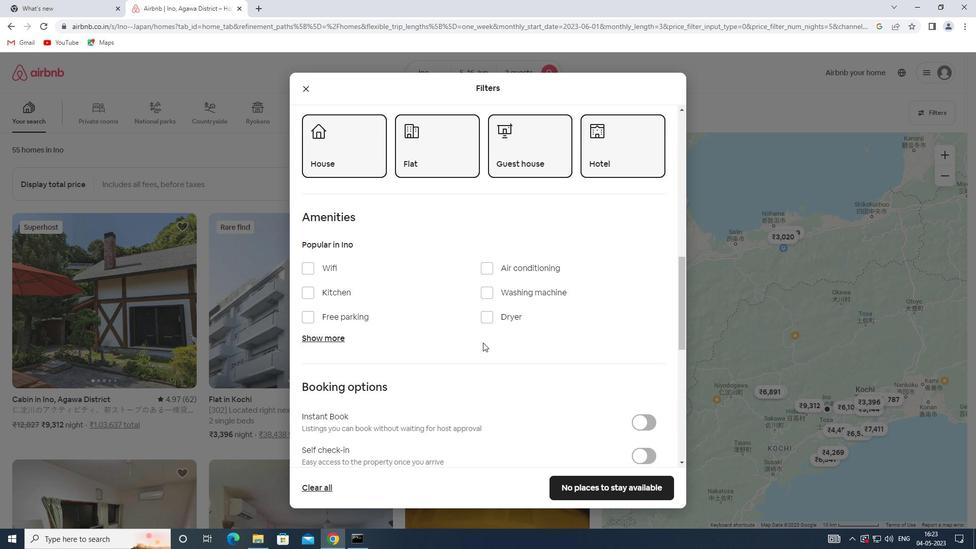 
Action: Mouse moved to (633, 355)
Screenshot: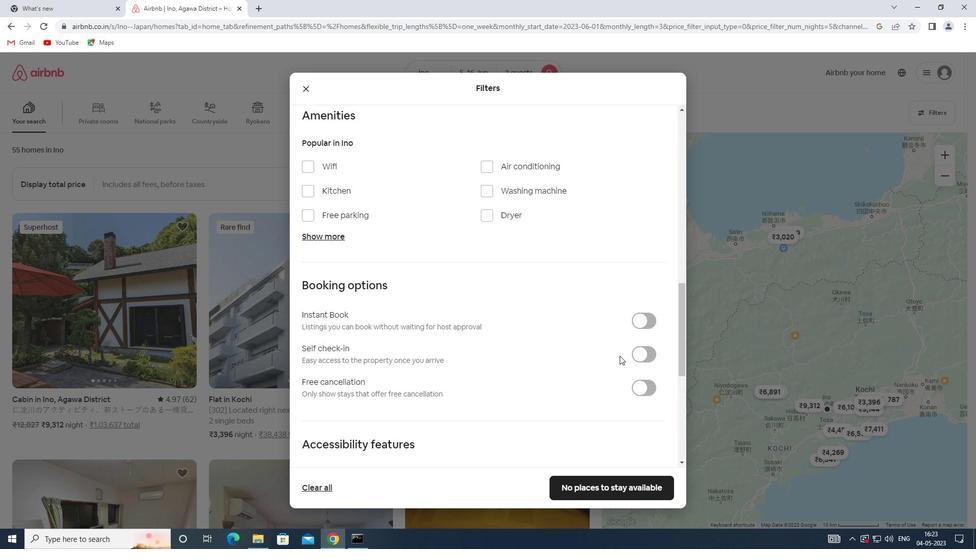
Action: Mouse pressed left at (633, 355)
Screenshot: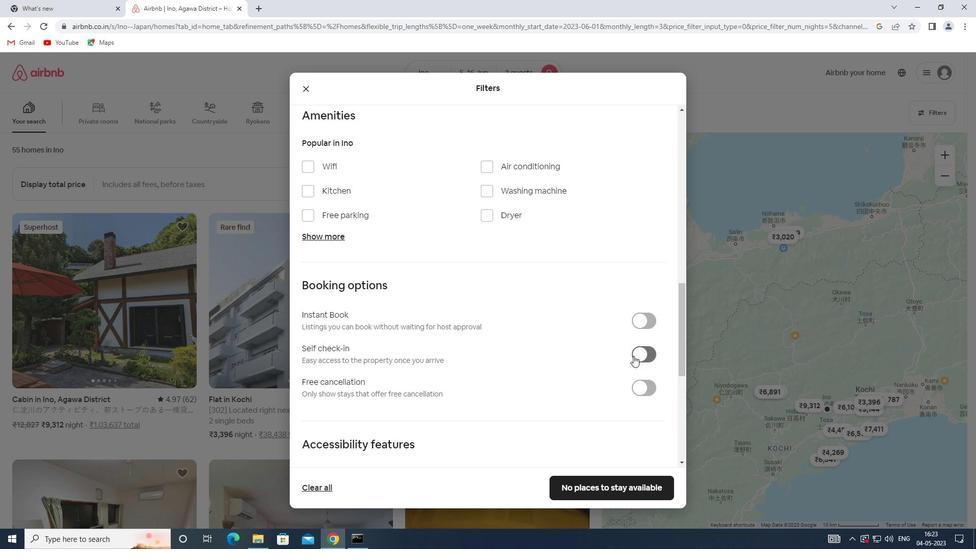 
Action: Mouse moved to (478, 338)
Screenshot: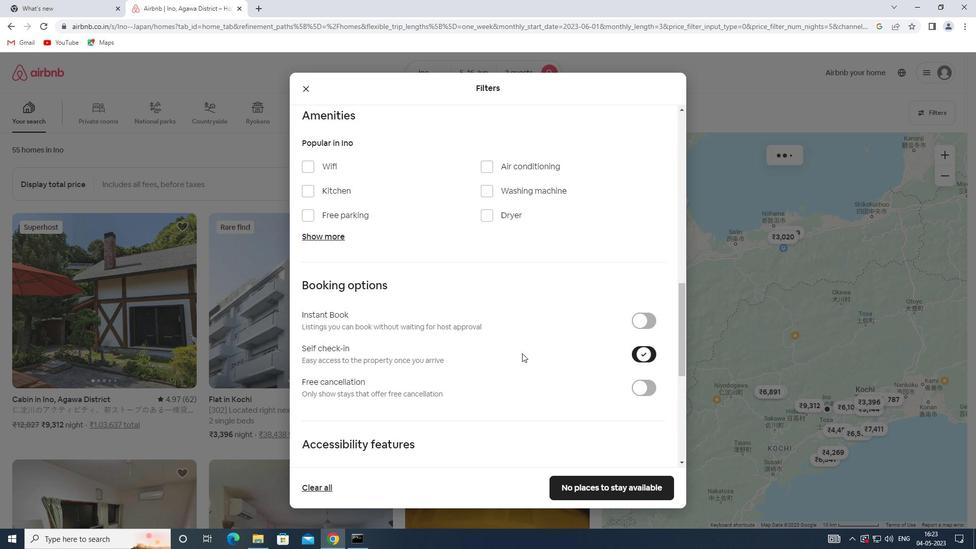 
Action: Mouse scrolled (478, 337) with delta (0, 0)
Screenshot: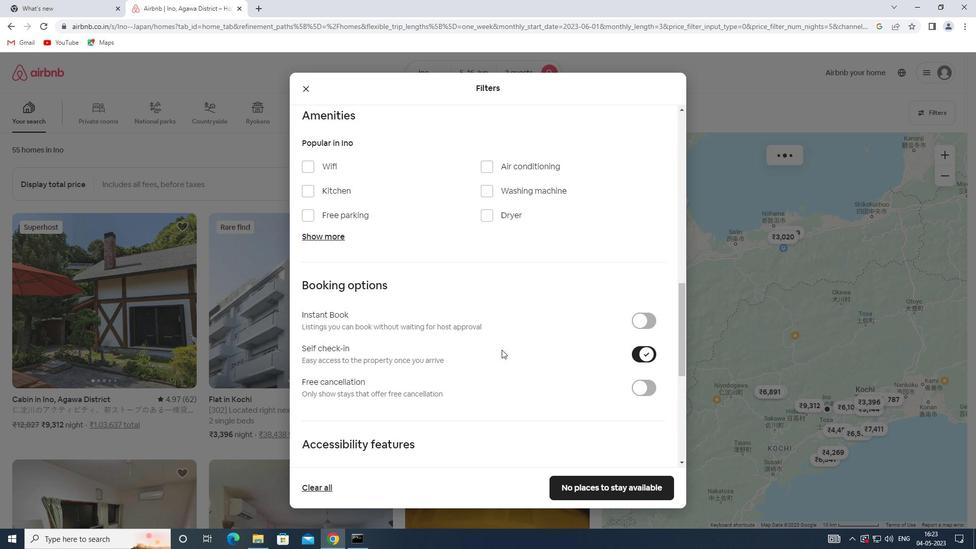 
Action: Mouse scrolled (478, 337) with delta (0, 0)
Screenshot: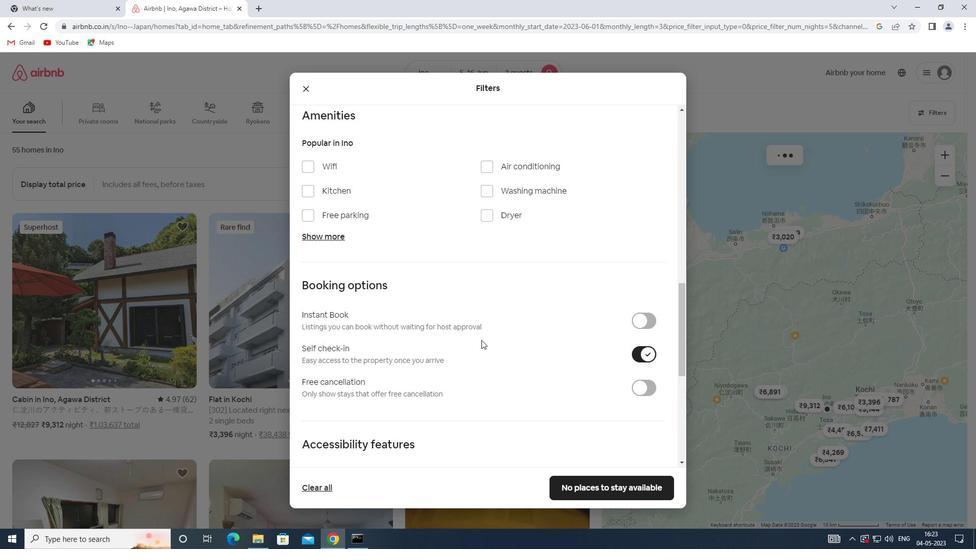 
Action: Mouse scrolled (478, 337) with delta (0, 0)
Screenshot: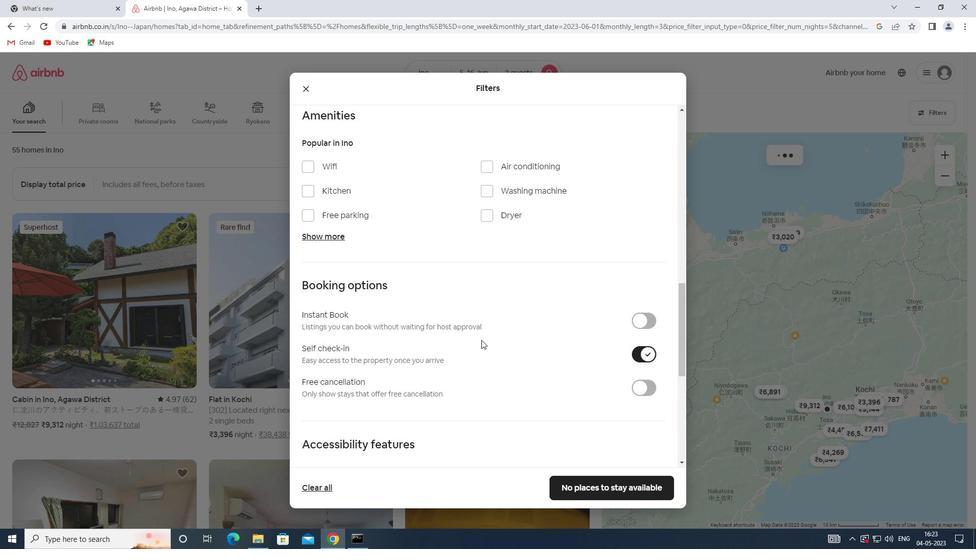
Action: Mouse moved to (476, 331)
Screenshot: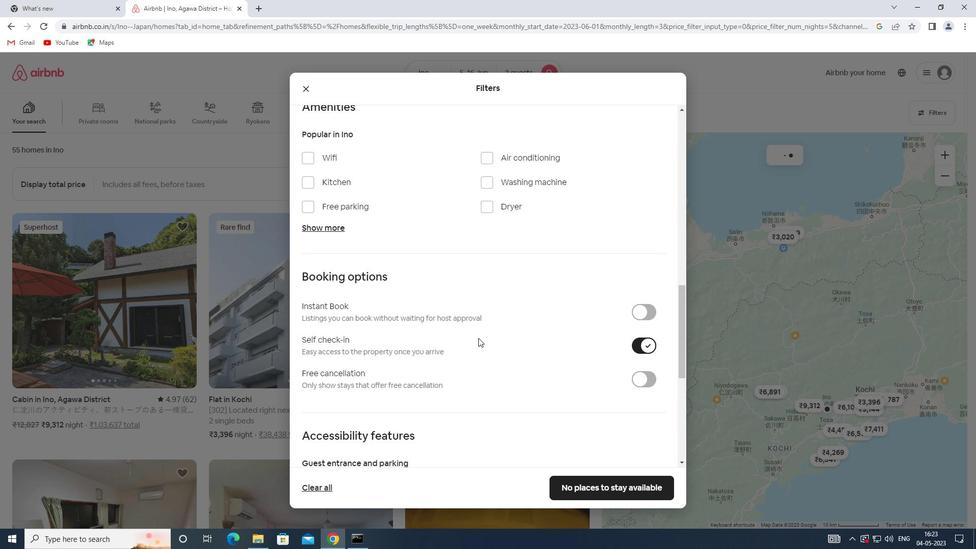 
Action: Mouse scrolled (476, 331) with delta (0, 0)
Screenshot: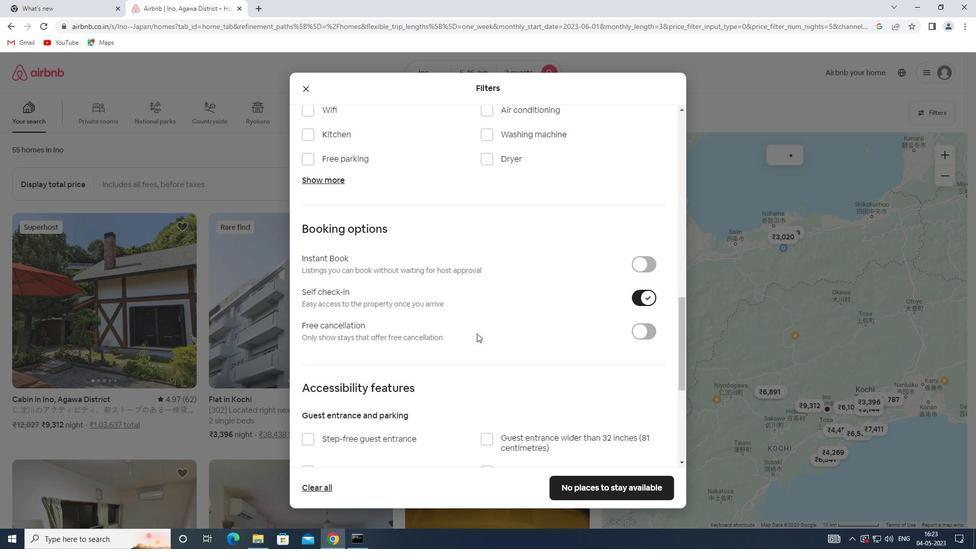 
Action: Mouse scrolled (476, 331) with delta (0, 0)
Screenshot: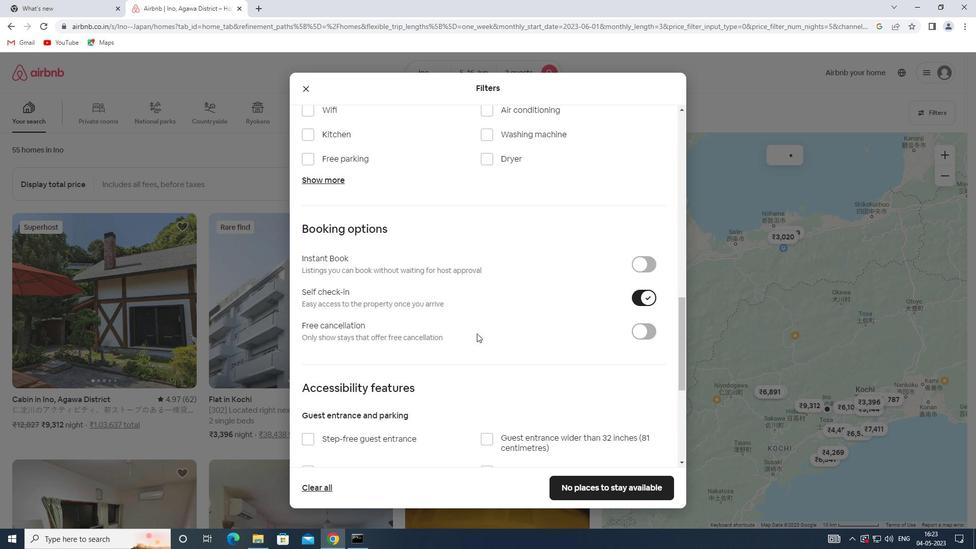 
Action: Mouse scrolled (476, 331) with delta (0, 0)
Screenshot: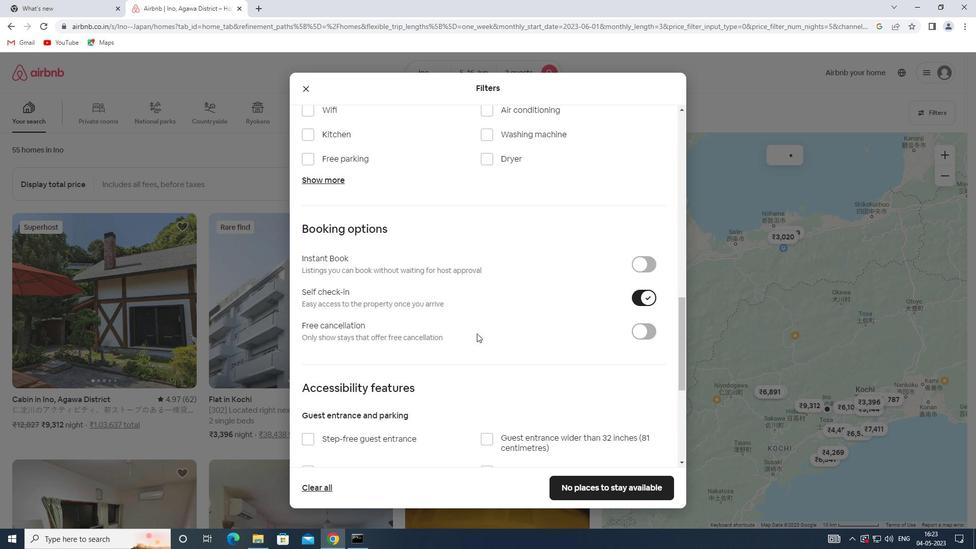 
Action: Mouse scrolled (476, 331) with delta (0, 0)
Screenshot: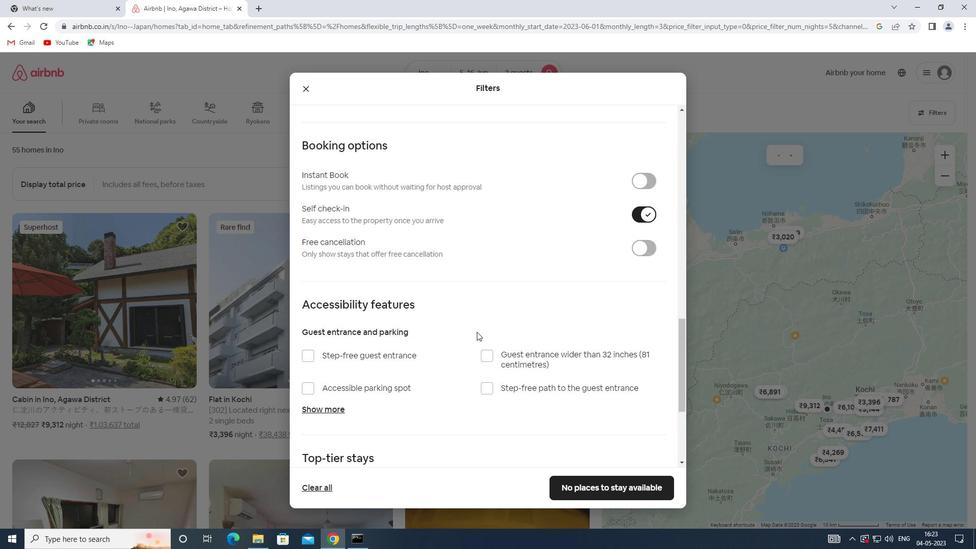 
Action: Mouse moved to (335, 412)
Screenshot: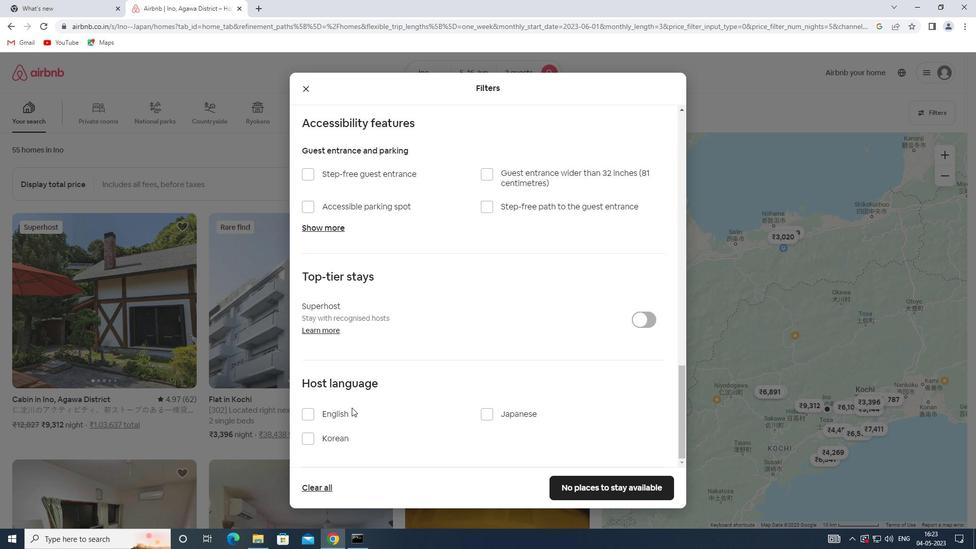
Action: Mouse pressed left at (335, 412)
Screenshot: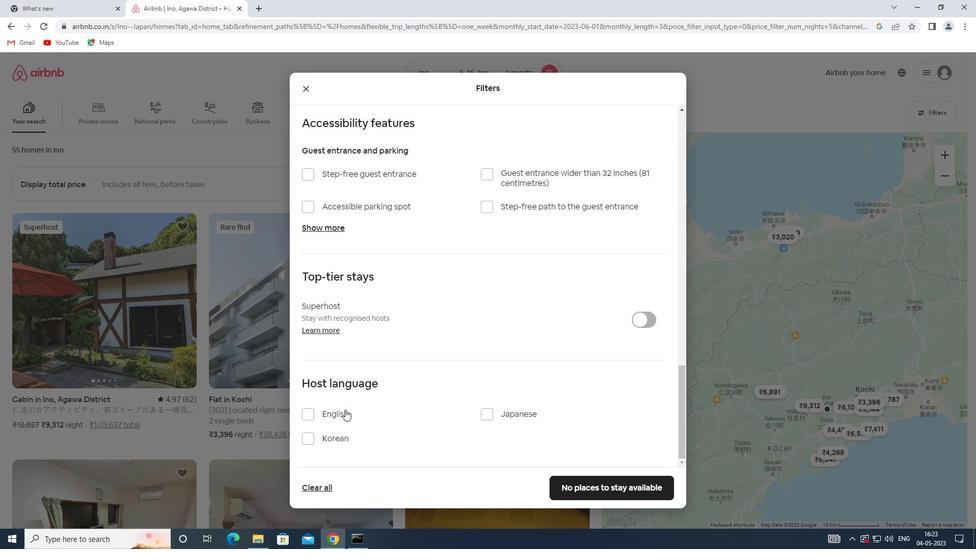 
Action: Mouse moved to (593, 481)
Screenshot: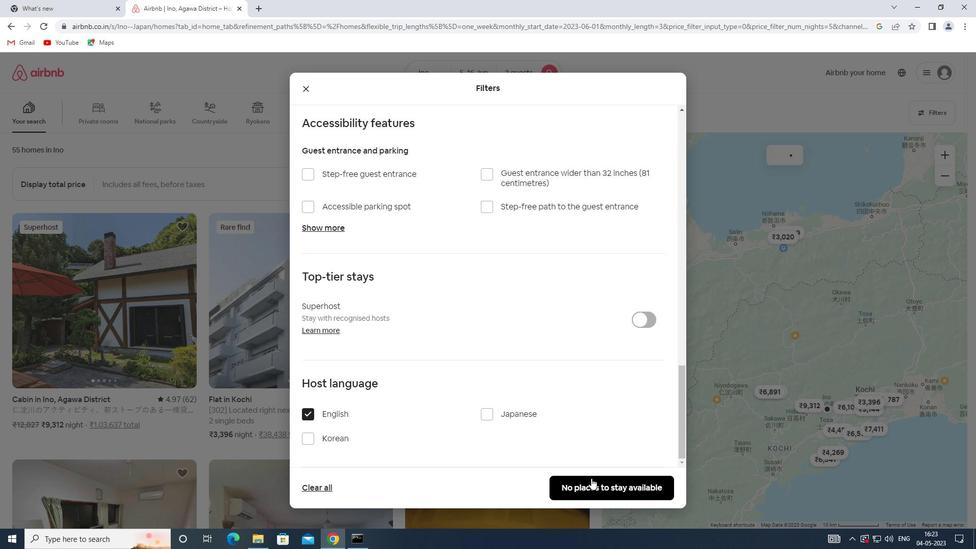 
Action: Mouse pressed left at (593, 481)
Screenshot: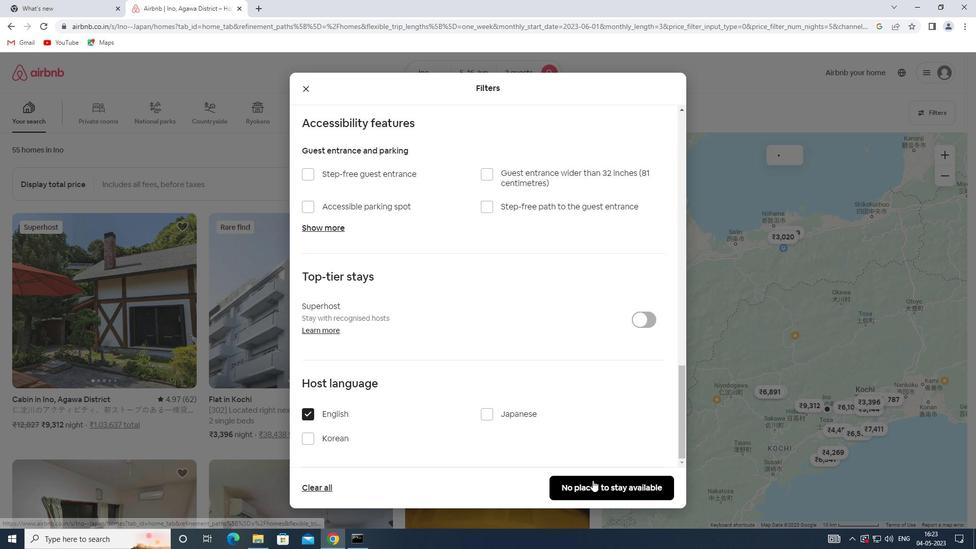 
